 Task: Create in the project AgileRealm in Backlog an issue 'Integrate a new voice recognition feature into an existing mobile application to enhance user interaction and hands-free operation', assign it to team member softage.4@softage.net and change the status to IN PROGRESS. Create in the project AgileRealm in Backlog an issue 'Develop a new tool for automated testing of web application functional correctness and performance under stress conditions', assign it to team member softage.1@softage.net and change the status to IN PROGRESS
Action: Mouse moved to (202, 68)
Screenshot: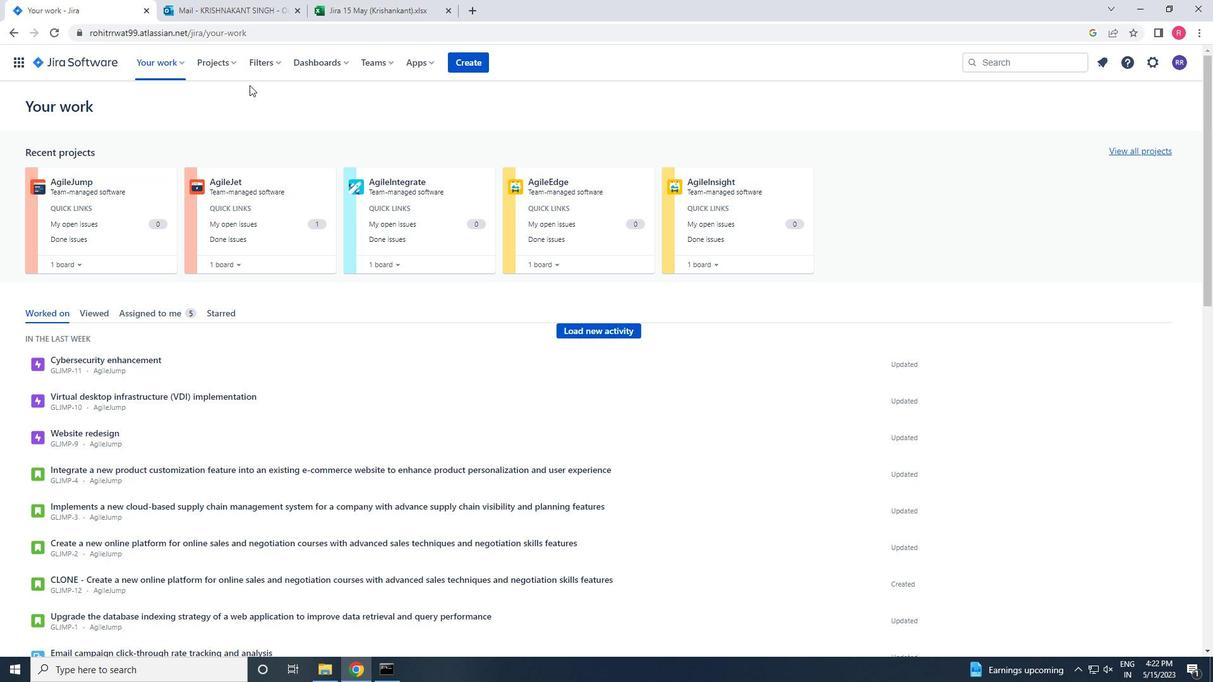 
Action: Mouse pressed left at (202, 68)
Screenshot: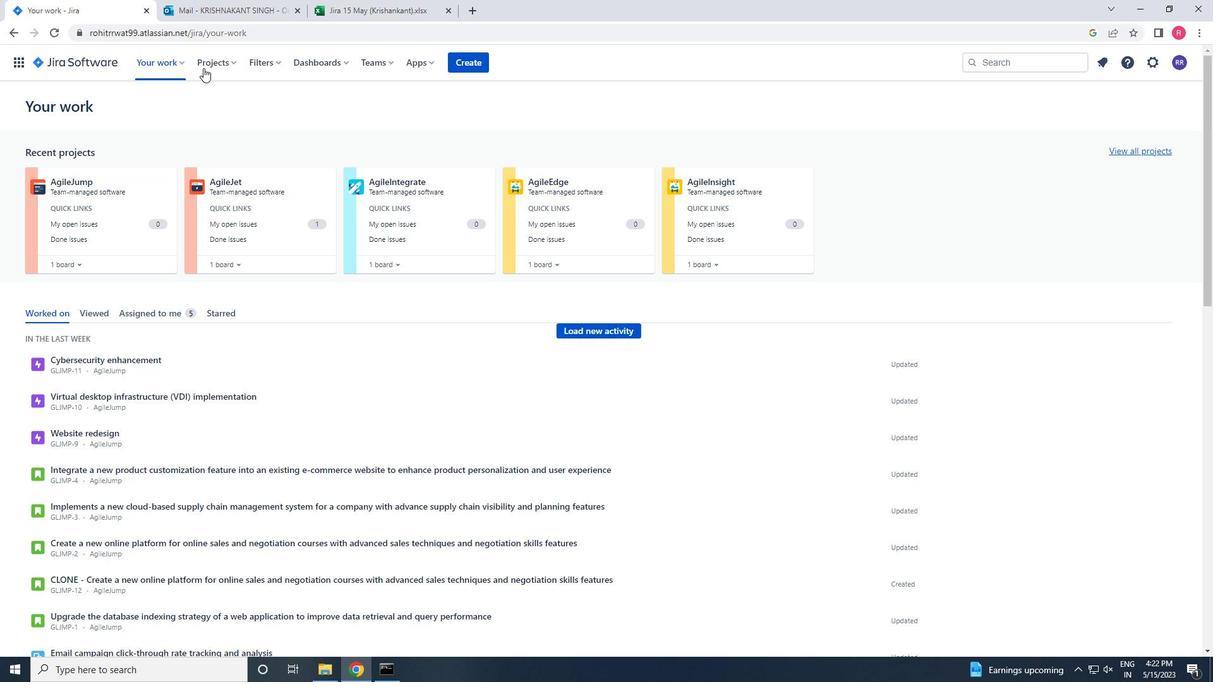 
Action: Mouse moved to (224, 127)
Screenshot: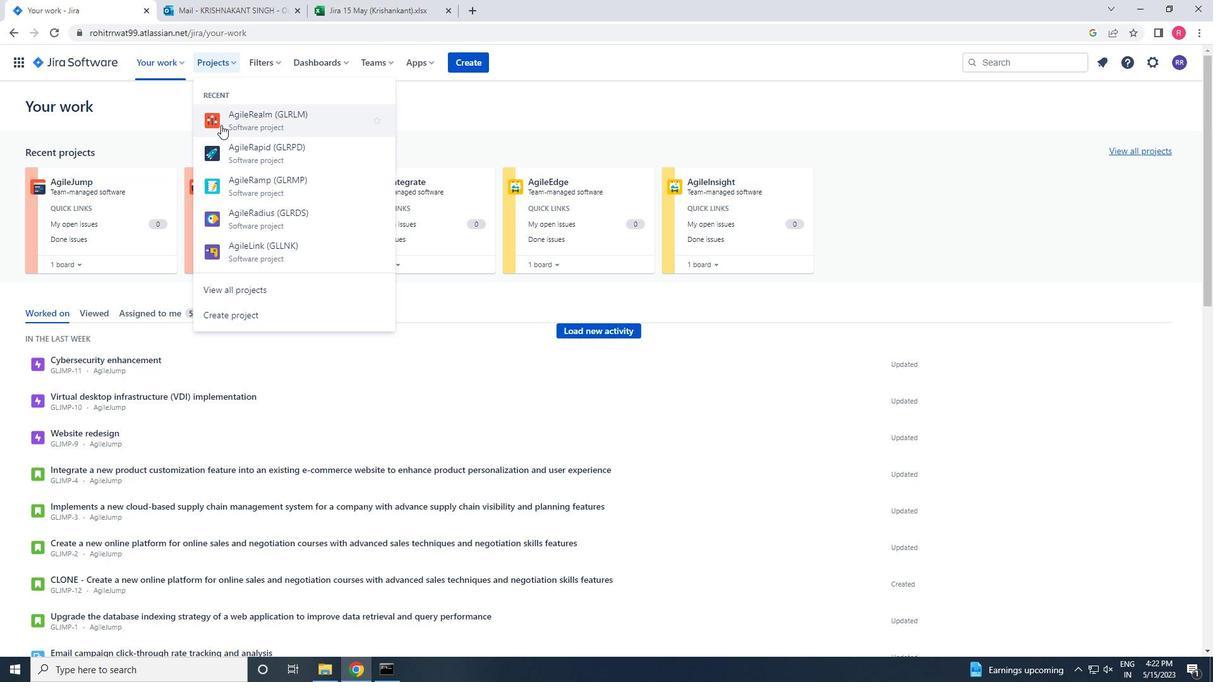 
Action: Mouse pressed left at (224, 127)
Screenshot: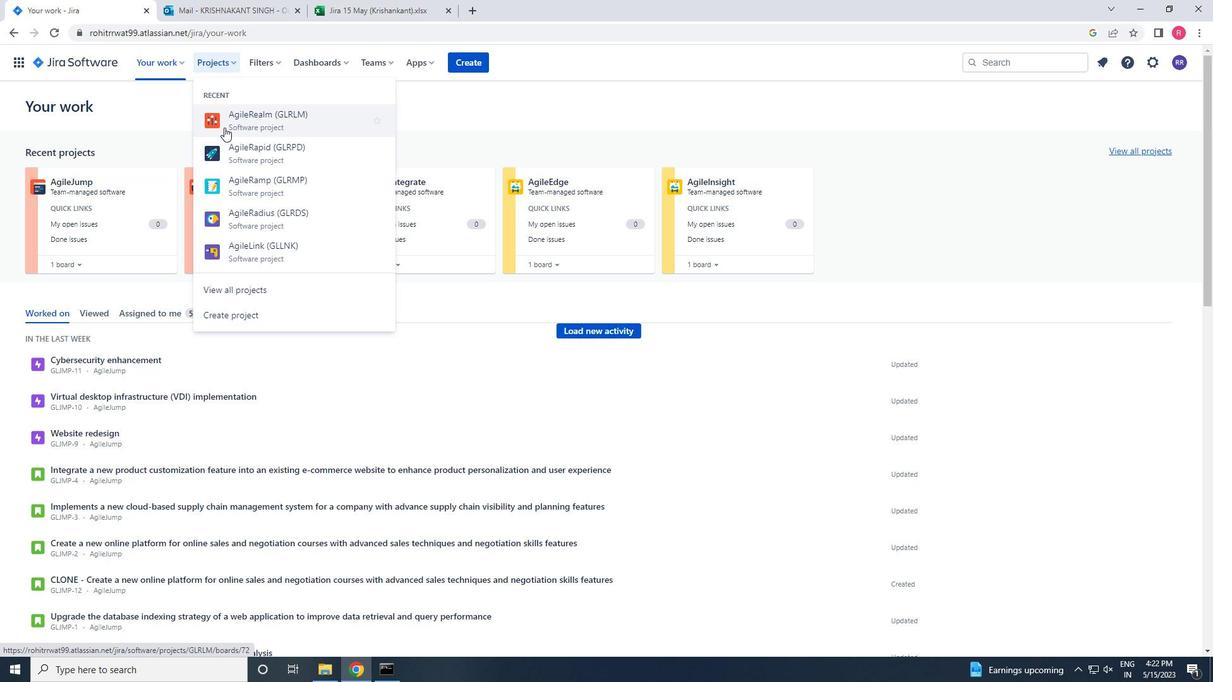 
Action: Mouse moved to (56, 187)
Screenshot: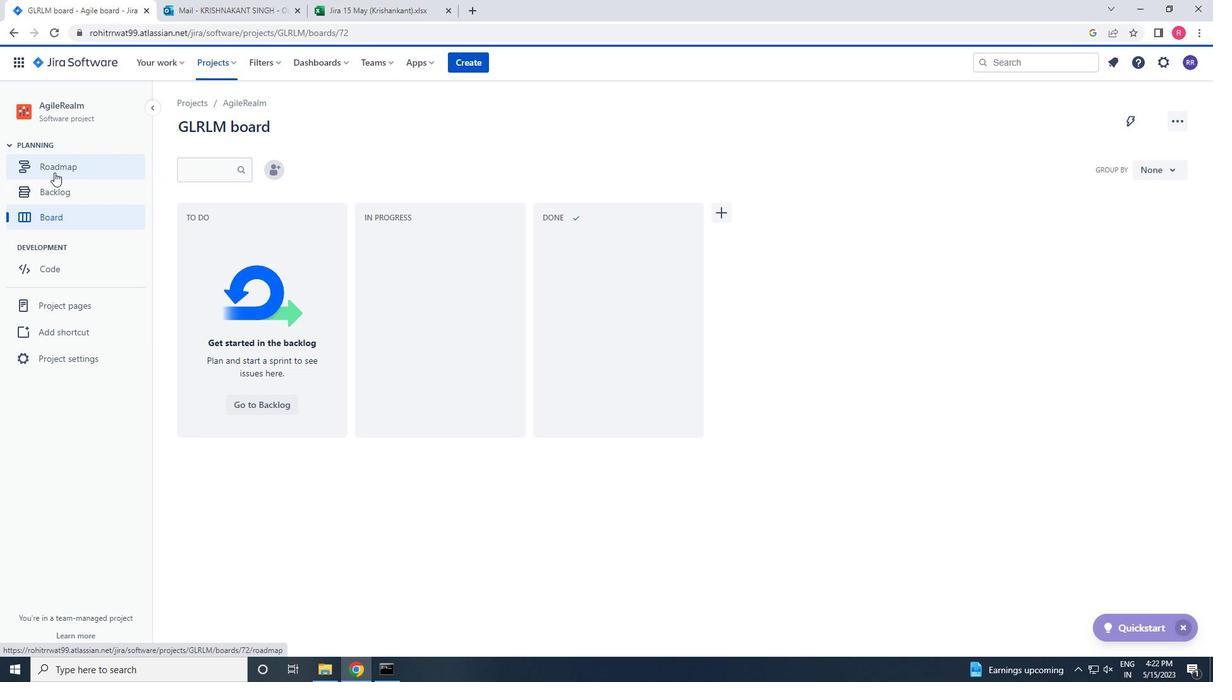 
Action: Mouse pressed left at (56, 187)
Screenshot: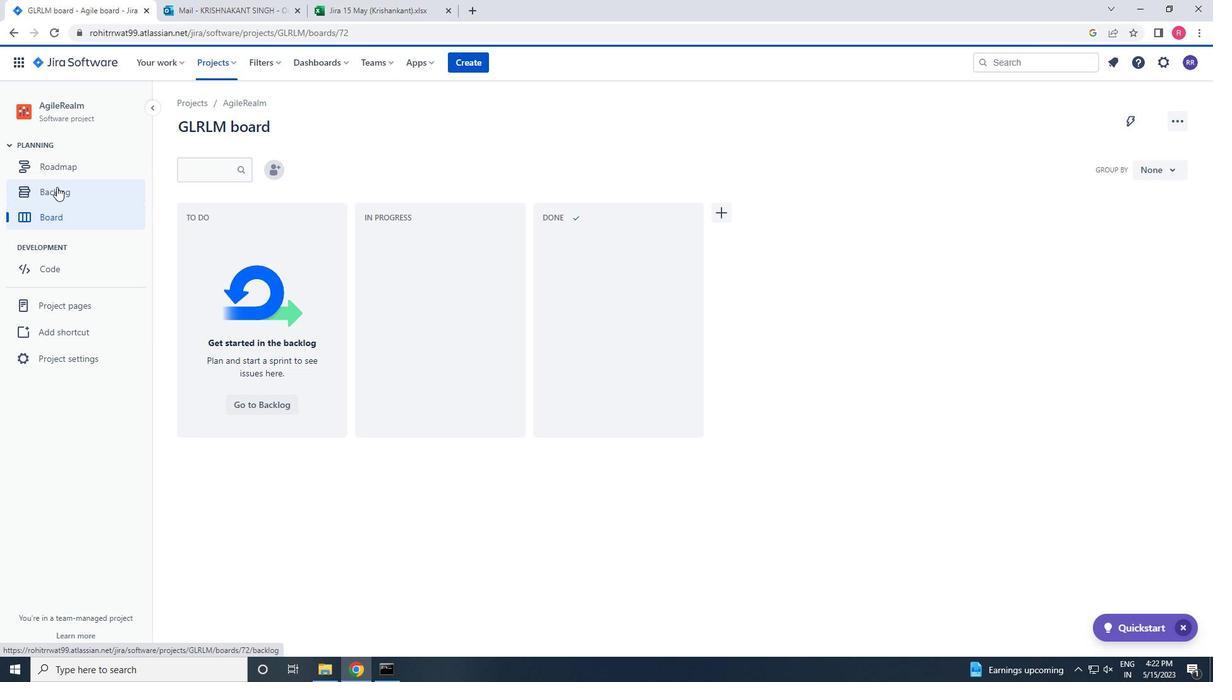
Action: Mouse moved to (419, 393)
Screenshot: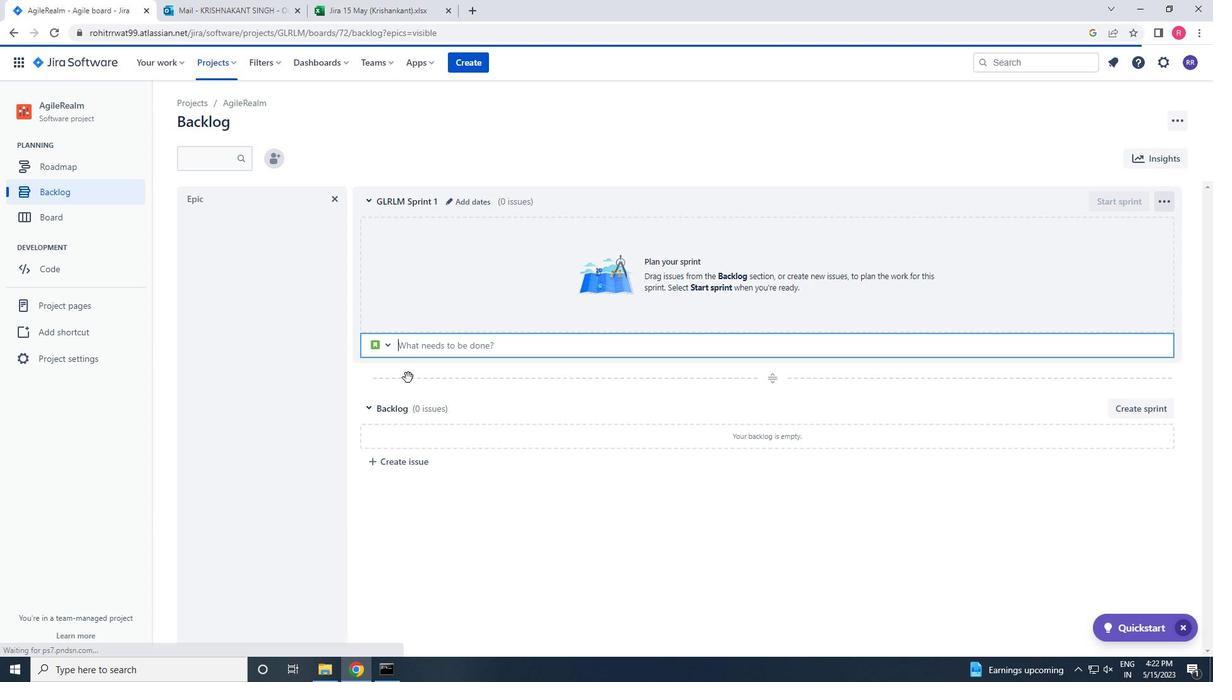 
Action: Mouse scrolled (419, 393) with delta (0, 0)
Screenshot: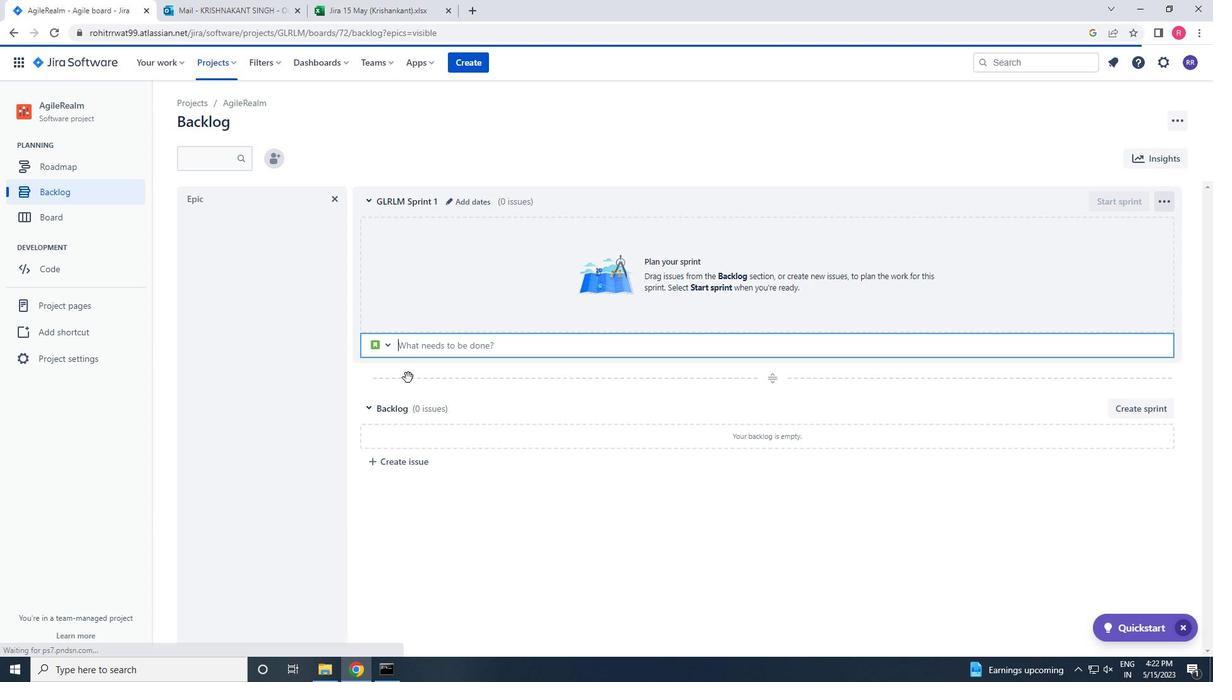 
Action: Mouse moved to (421, 397)
Screenshot: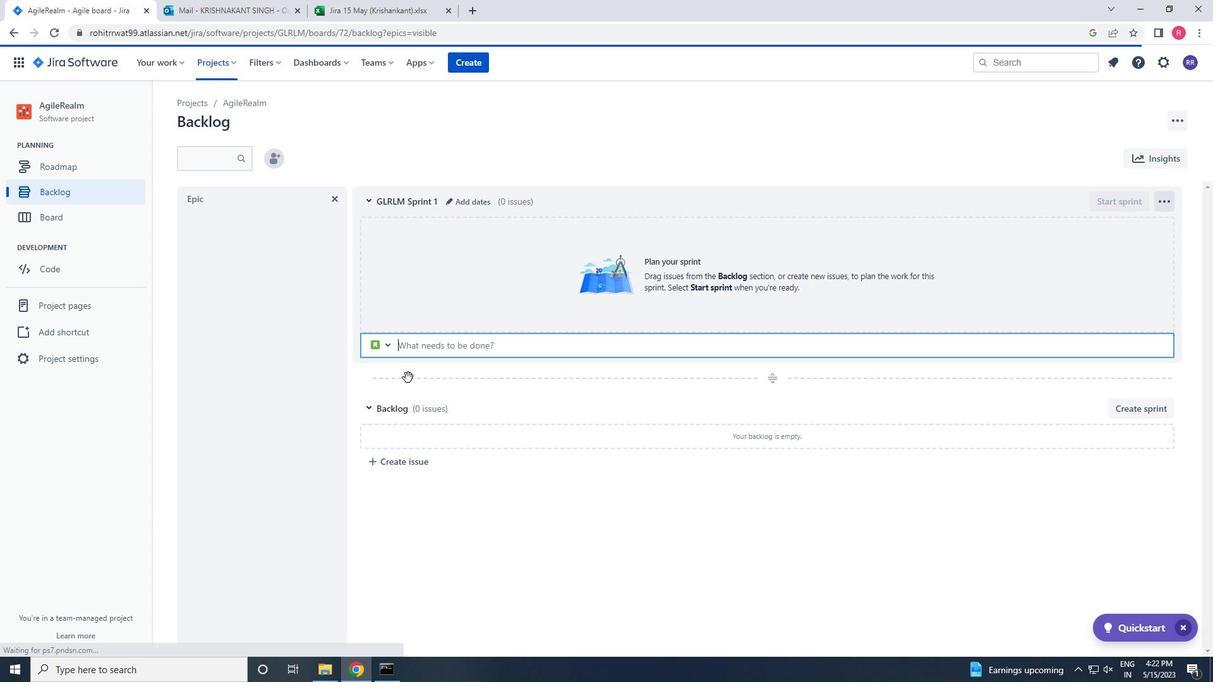 
Action: Mouse scrolled (421, 396) with delta (0, 0)
Screenshot: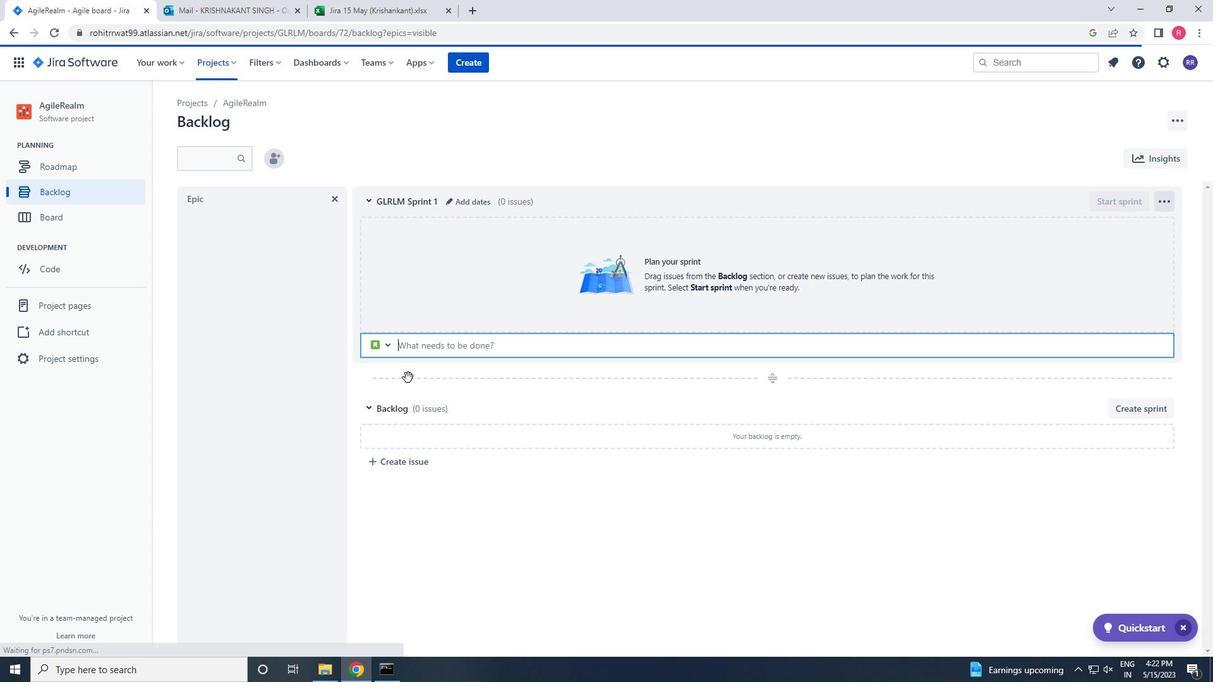 
Action: Mouse moved to (422, 398)
Screenshot: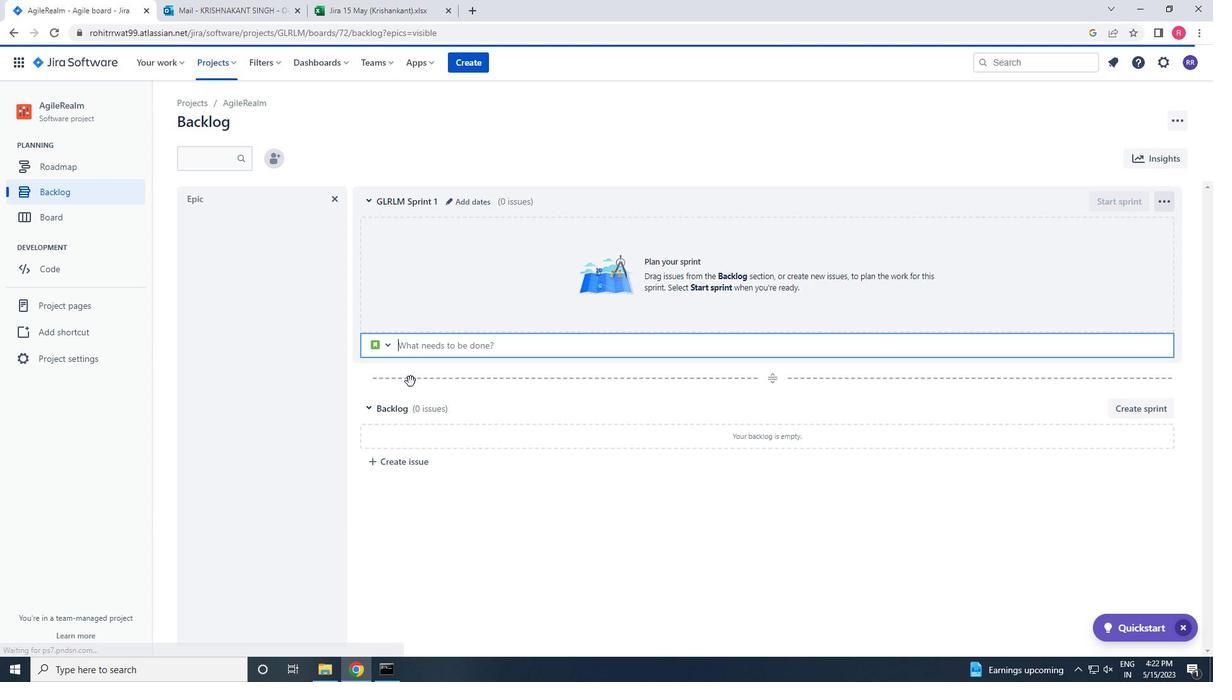 
Action: Mouse scrolled (422, 397) with delta (0, 0)
Screenshot: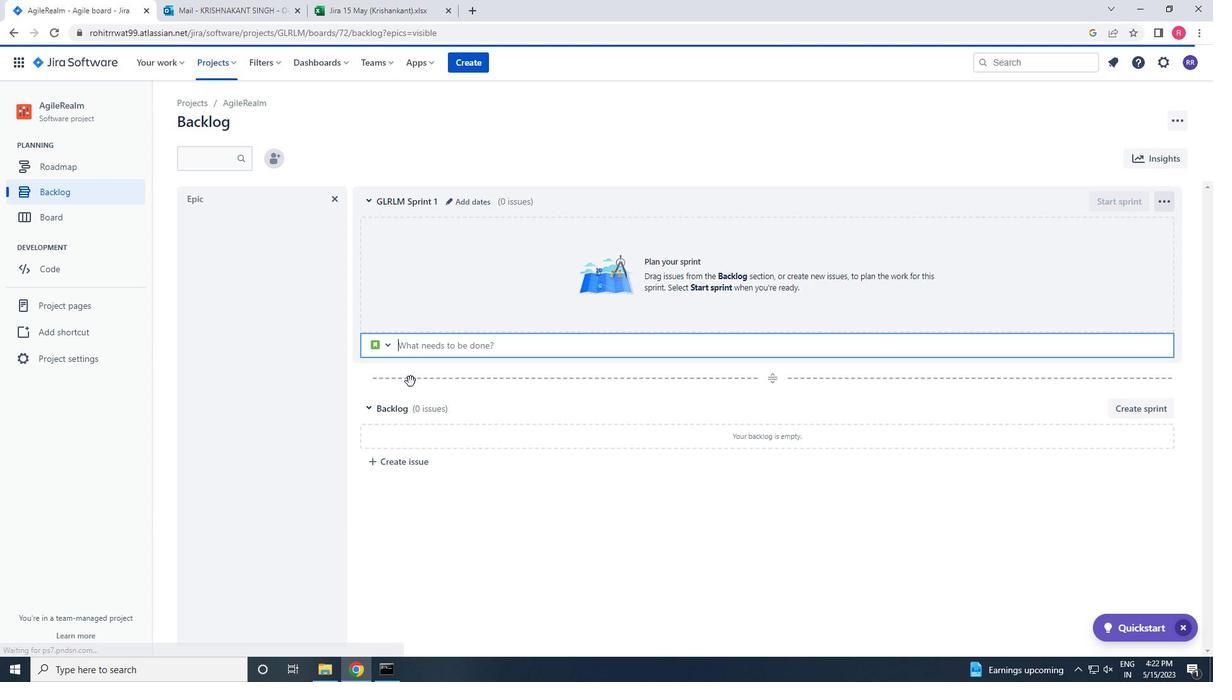 
Action: Mouse moved to (422, 399)
Screenshot: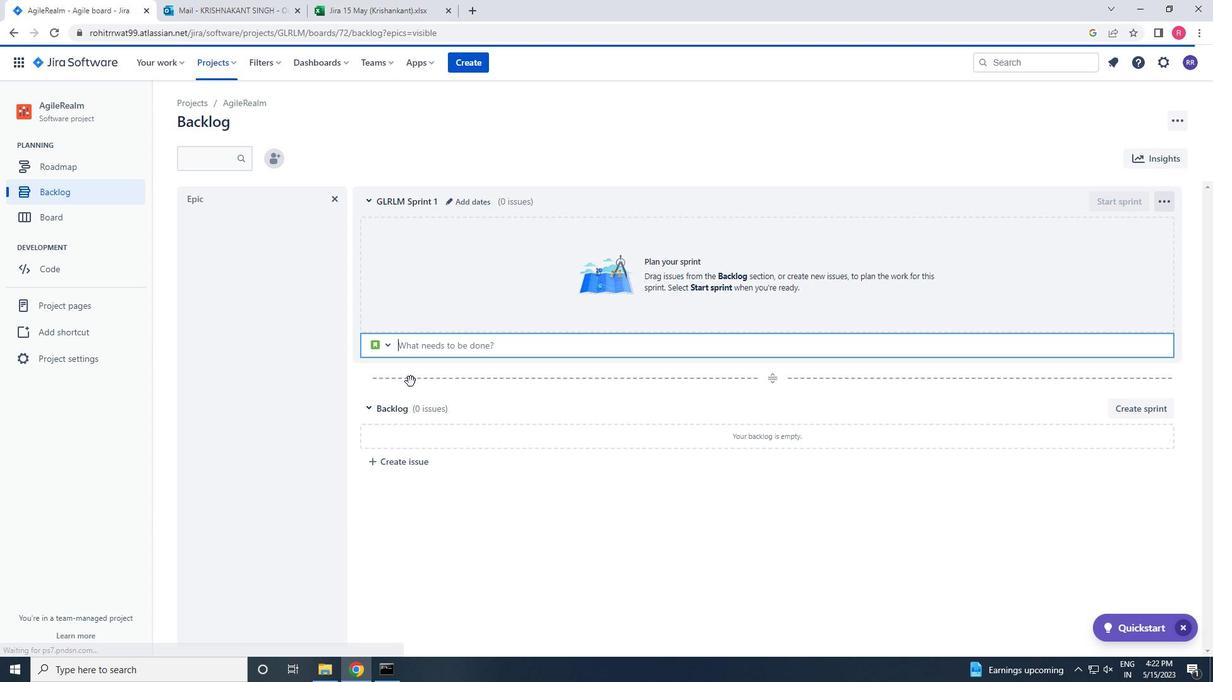 
Action: Mouse scrolled (422, 398) with delta (0, 0)
Screenshot: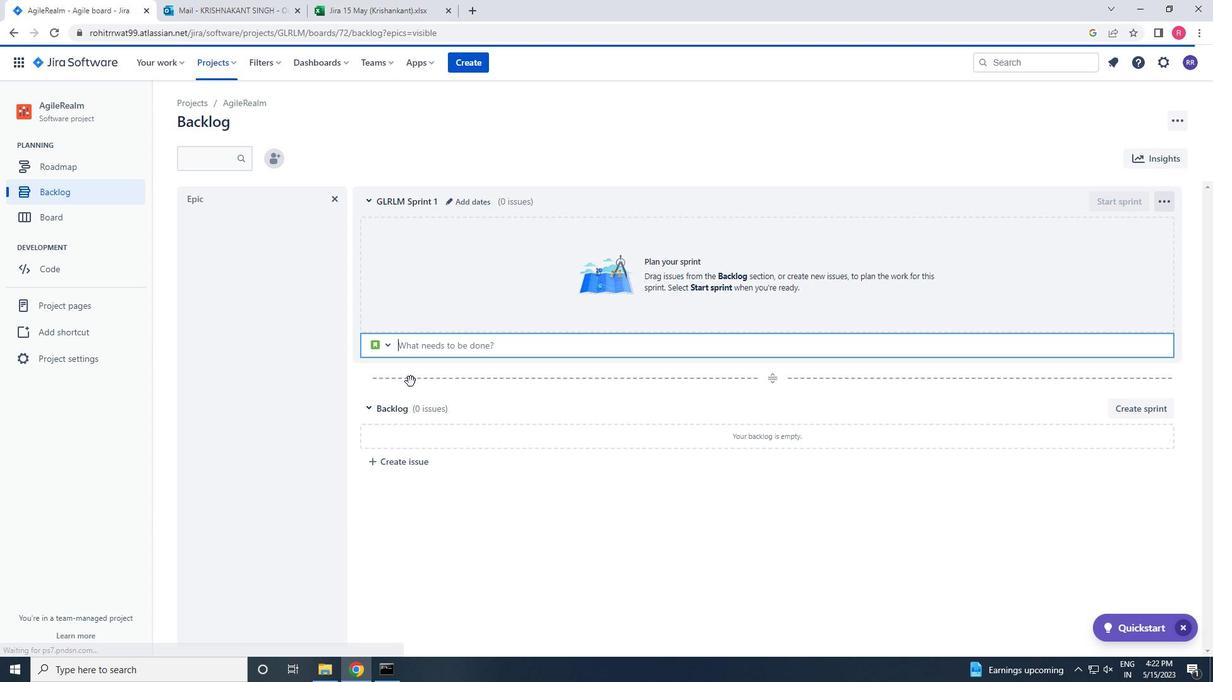 
Action: Mouse moved to (423, 400)
Screenshot: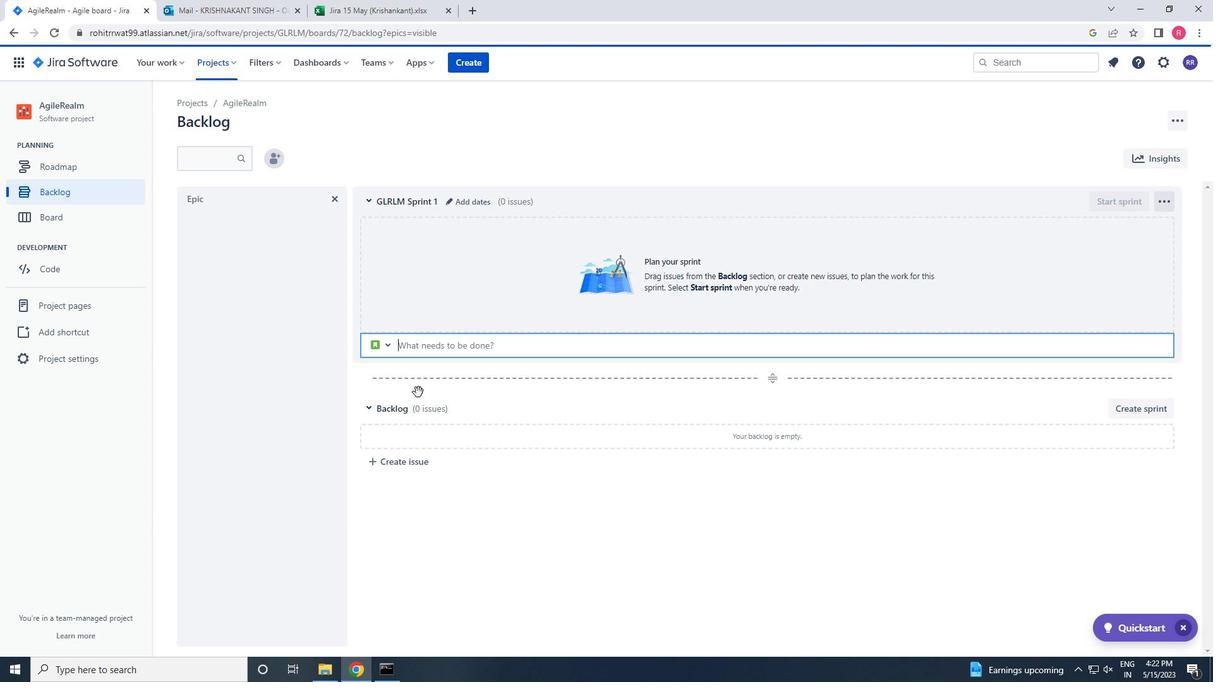 
Action: Mouse scrolled (423, 399) with delta (0, 0)
Screenshot: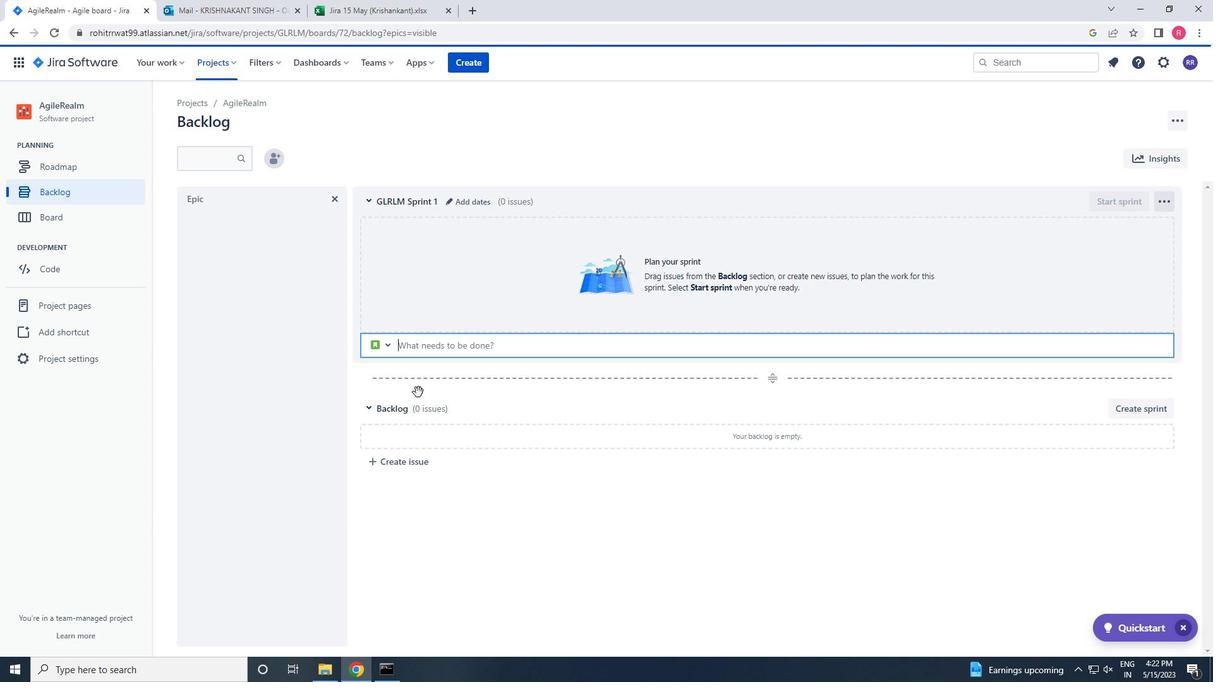 
Action: Mouse moved to (410, 462)
Screenshot: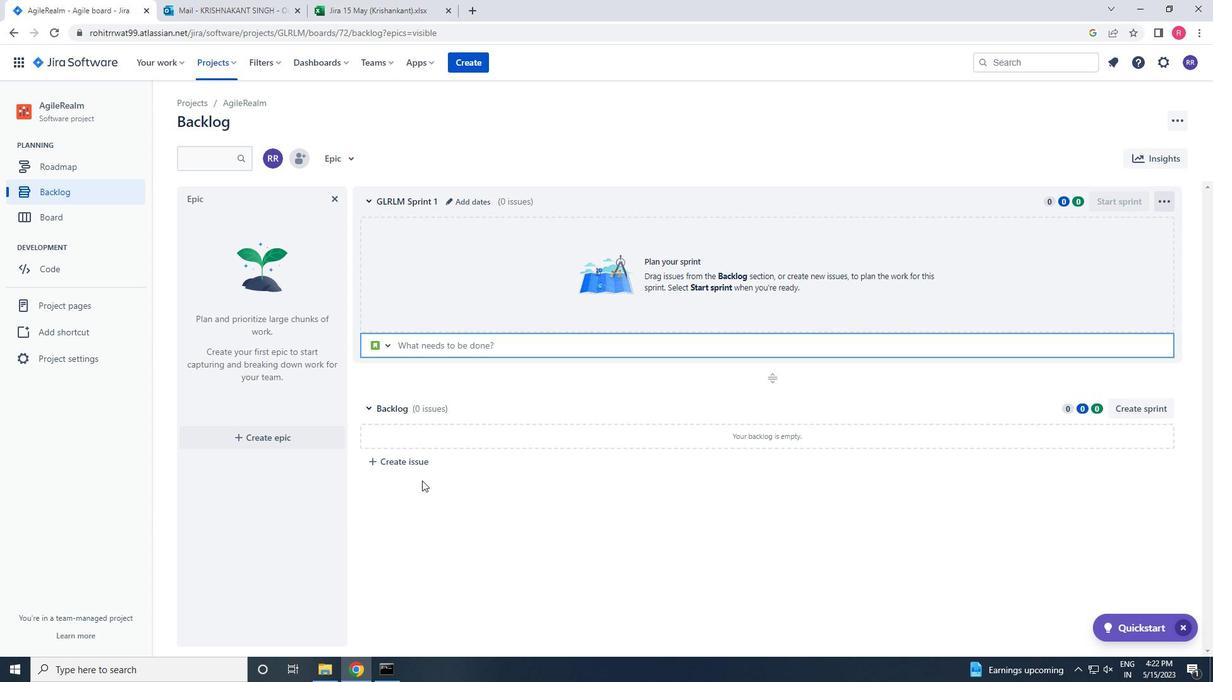 
Action: Mouse pressed left at (410, 462)
Screenshot: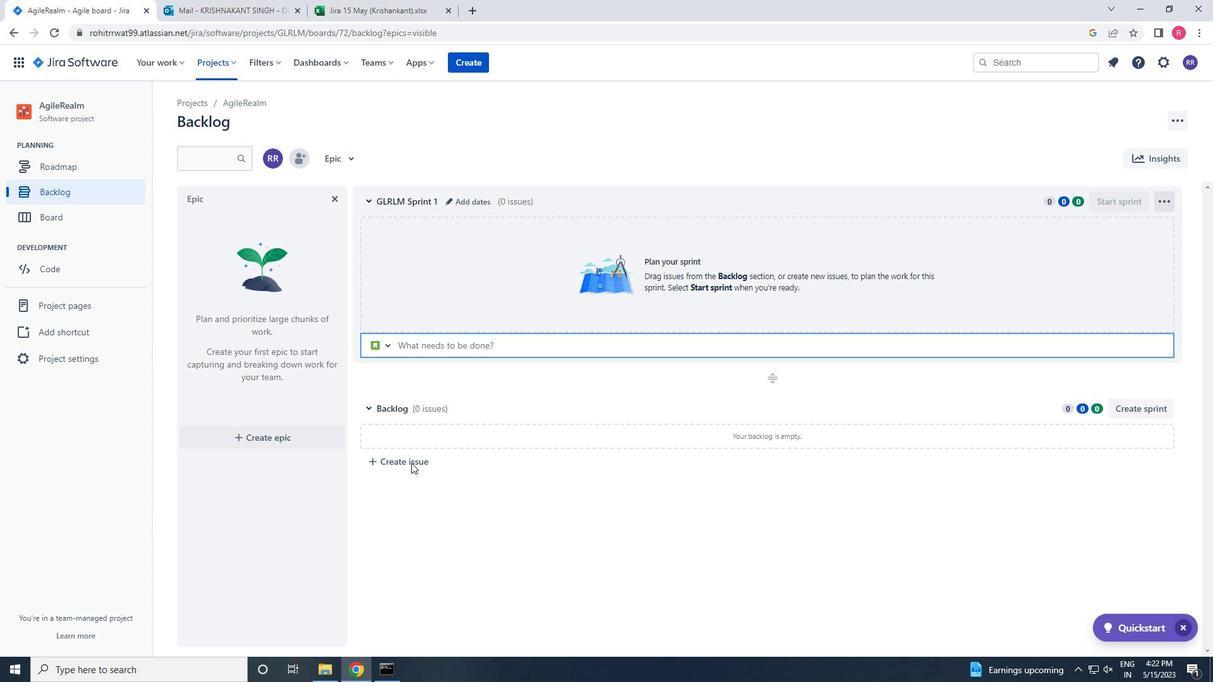 
Action: Key pressed <Key.shift_r>Integrate<Key.space>a<Key.space>e<Key.backspace>new<Key.space>voice<Key.space>recognition<Key.space>feature<Key.space><Key.space>into<Key.space>an<Key.space>existing<Key.space>mobile<Key.space>application<Key.space>to<Key.space>ehnace<Key.space><Key.backspace><Key.backspace><Key.backspace><Key.backspace><Key.backspace><Key.backspace>nhance<Key.space>user<Key.space>interaction<Key.space>and<Key.space>hands-free<Key.space>operation<Key.enter>
Screenshot: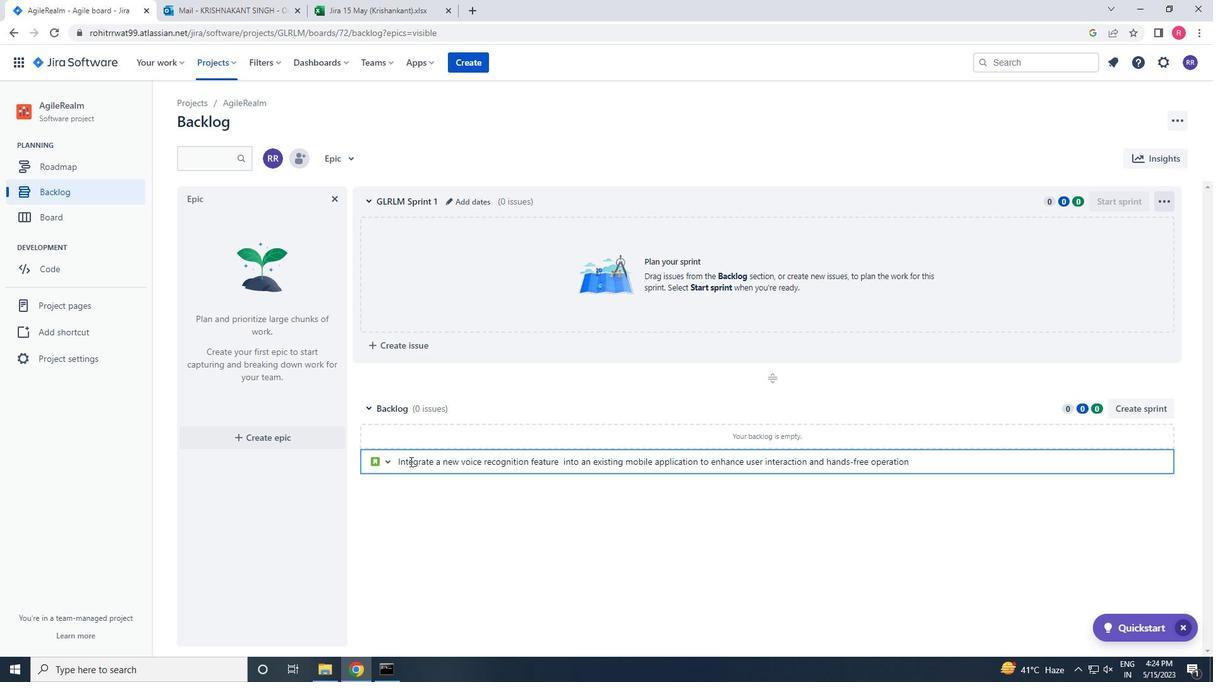 
Action: Mouse moved to (1129, 438)
Screenshot: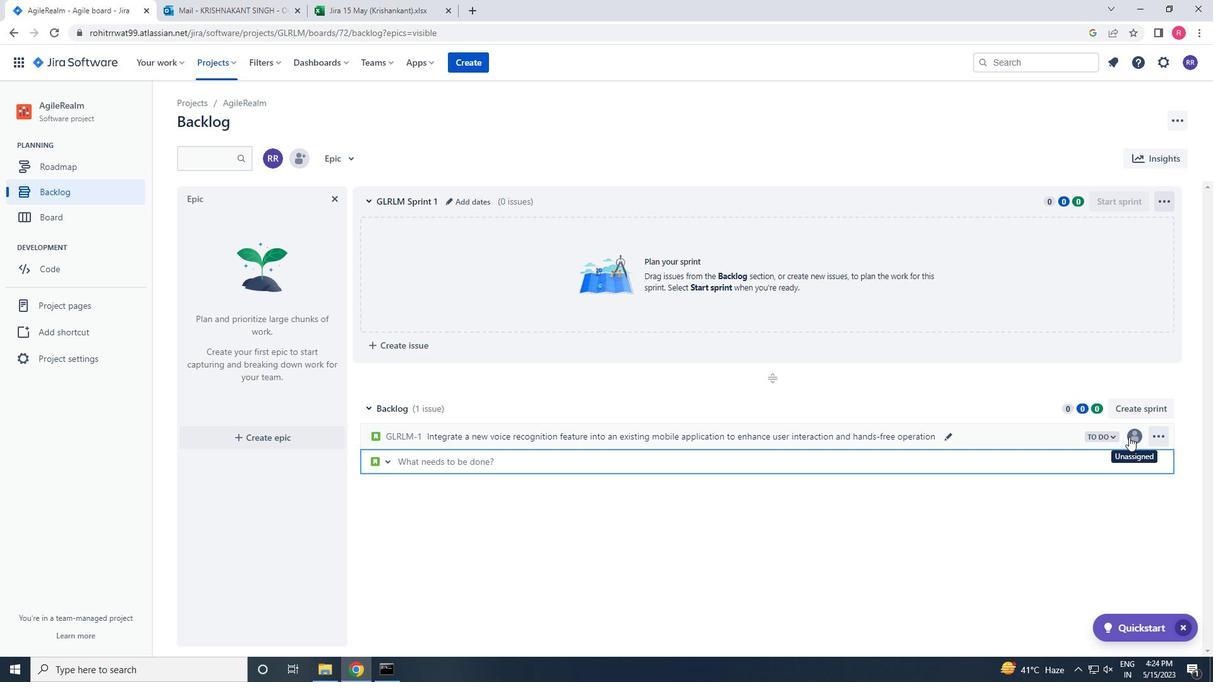 
Action: Mouse pressed left at (1129, 438)
Screenshot: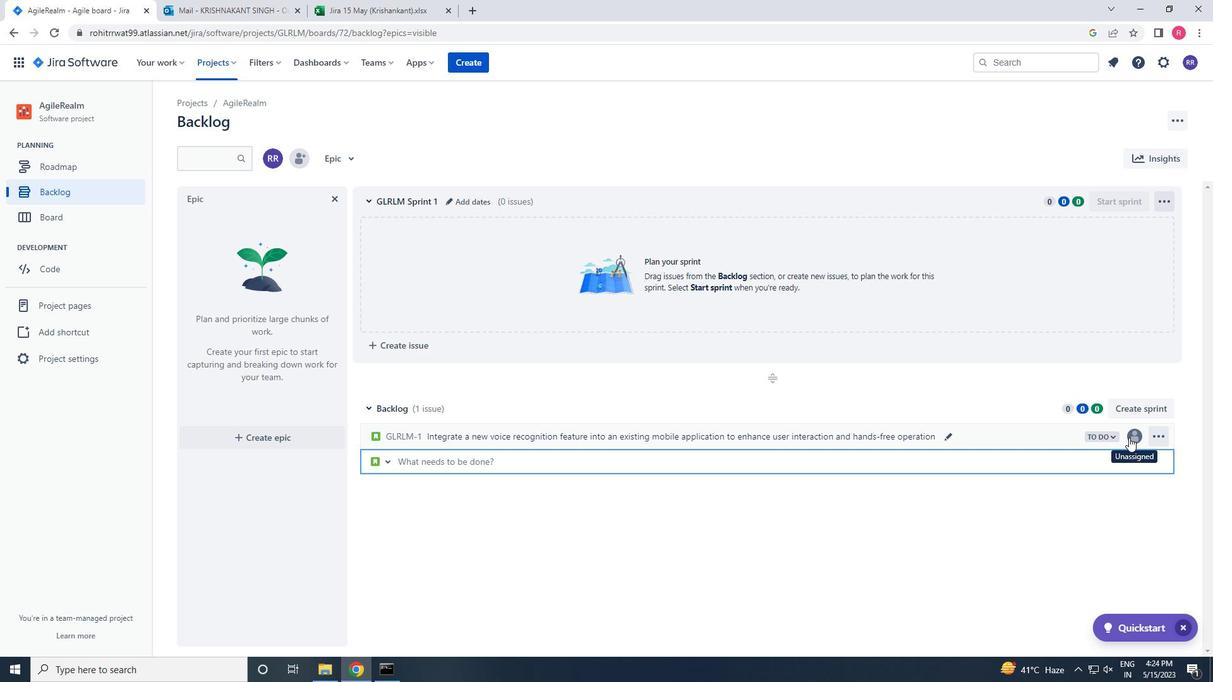 
Action: Mouse moved to (1104, 422)
Screenshot: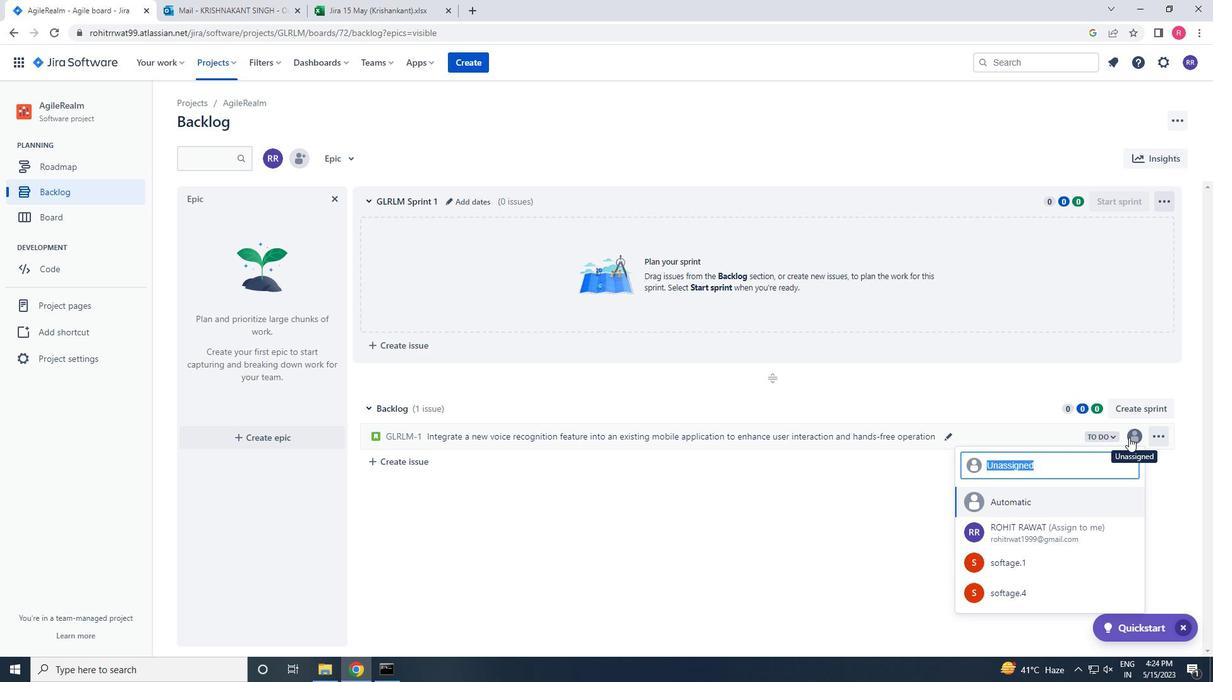 
Action: Key pressed softage.4<Key.shift>@SOFTAGE.NET
Screenshot: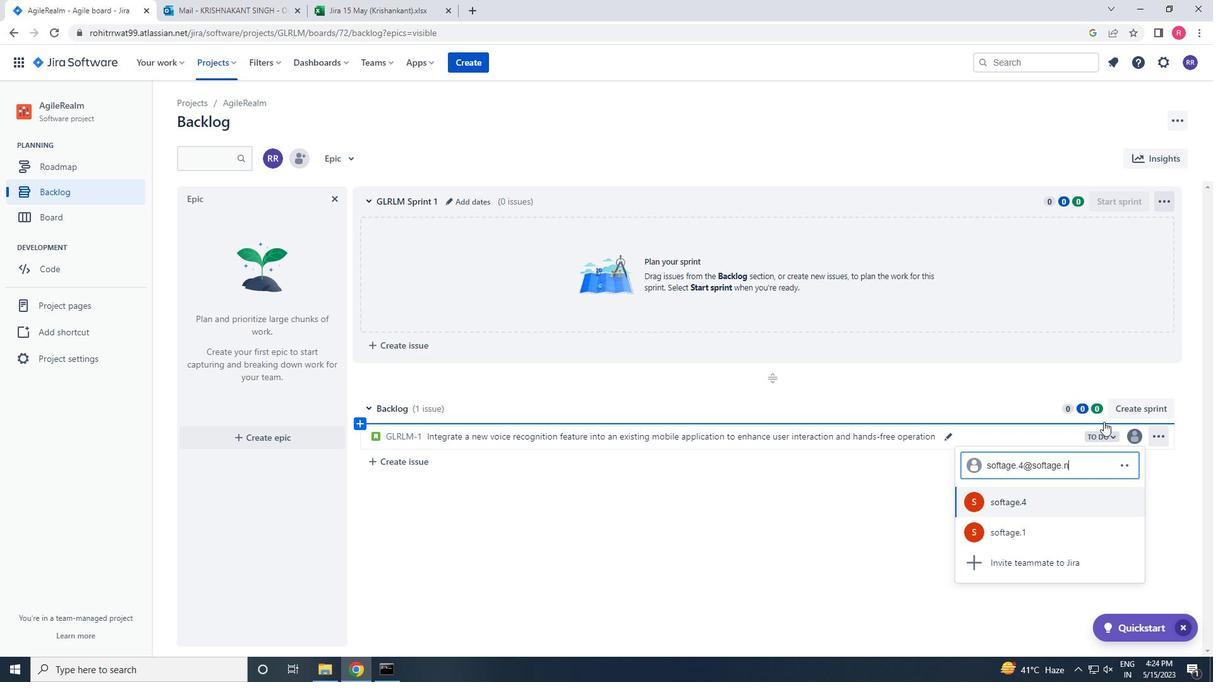 
Action: Mouse moved to (1056, 505)
Screenshot: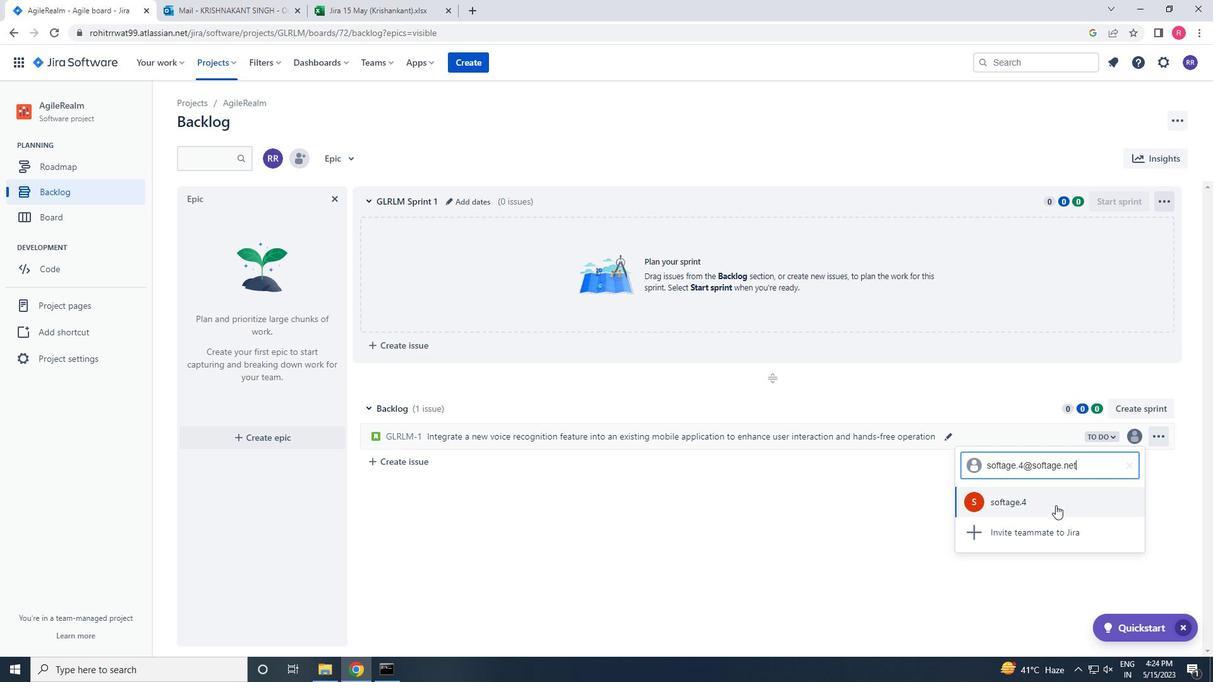 
Action: Mouse pressed left at (1056, 505)
Screenshot: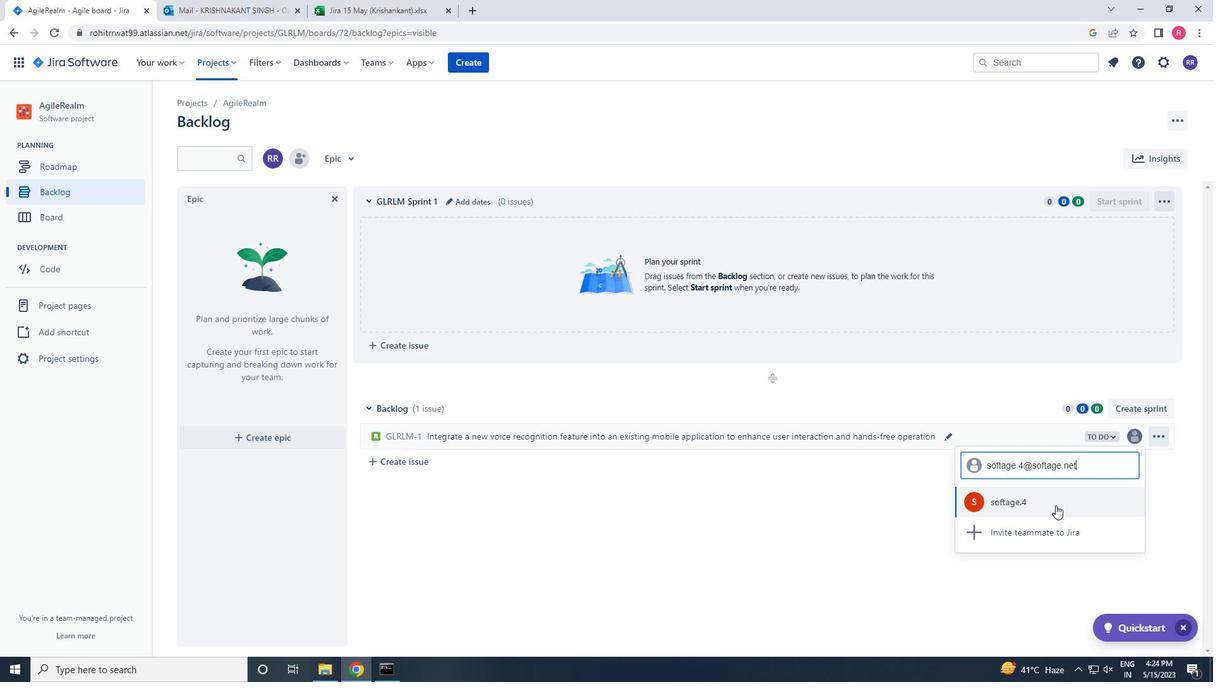 
Action: Mouse moved to (1109, 438)
Screenshot: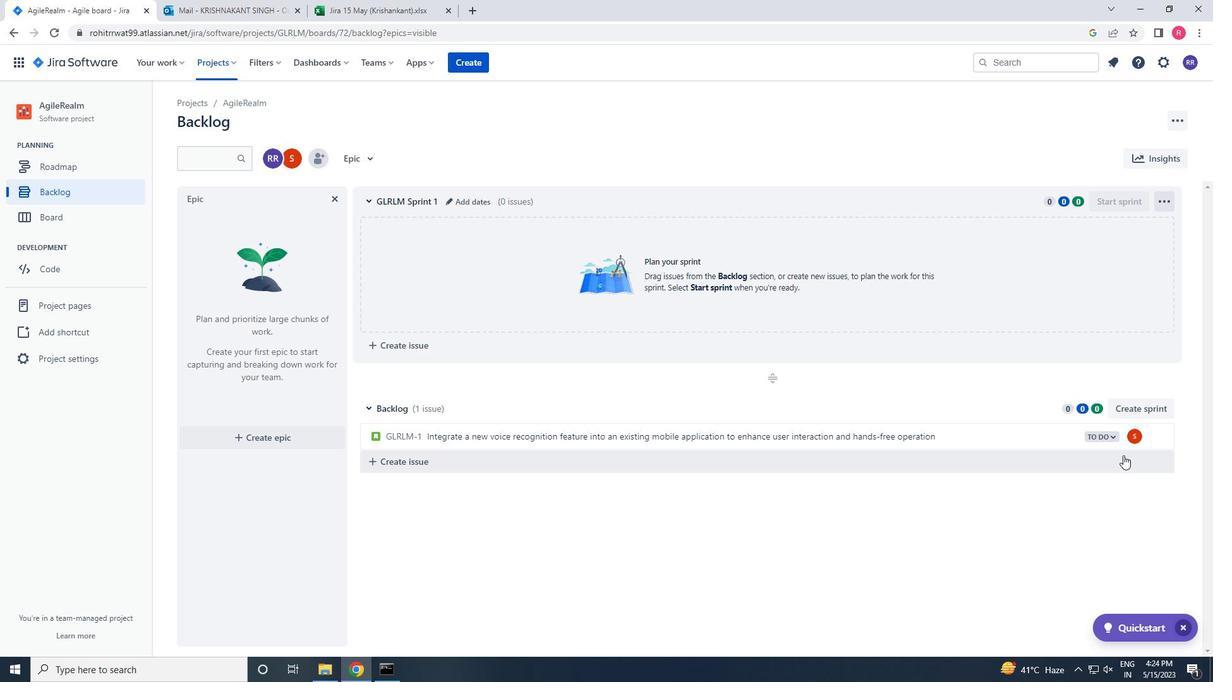 
Action: Mouse pressed left at (1109, 438)
Screenshot: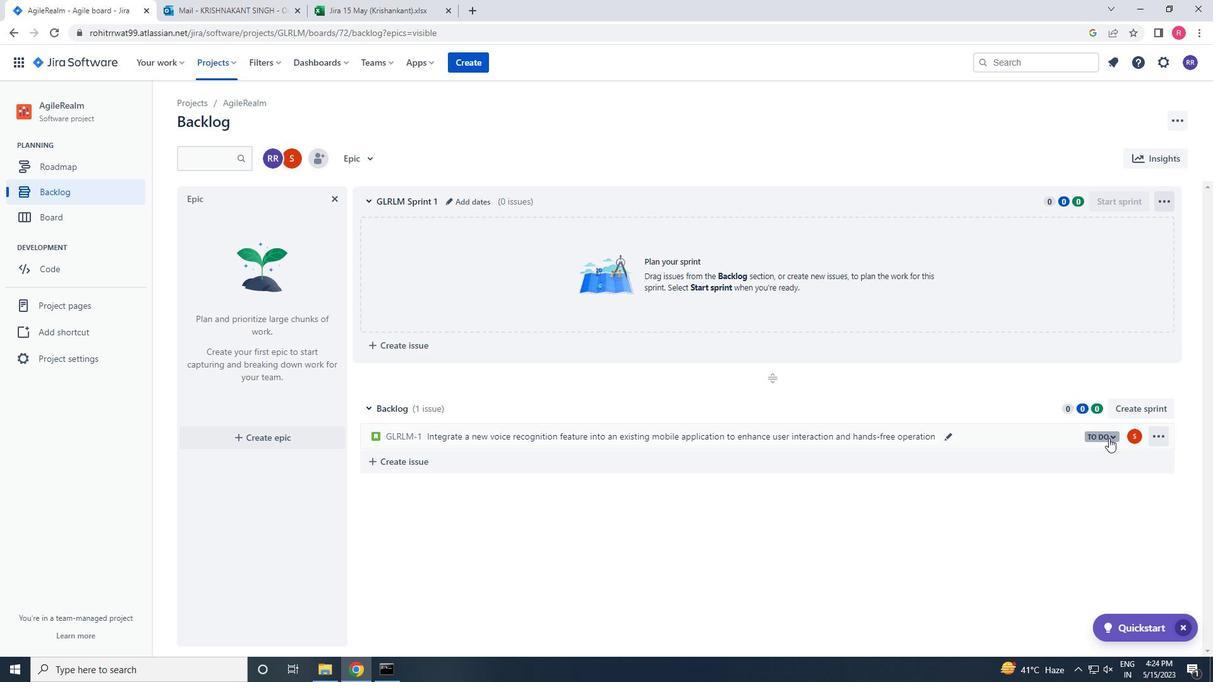 
Action: Mouse moved to (1034, 463)
Screenshot: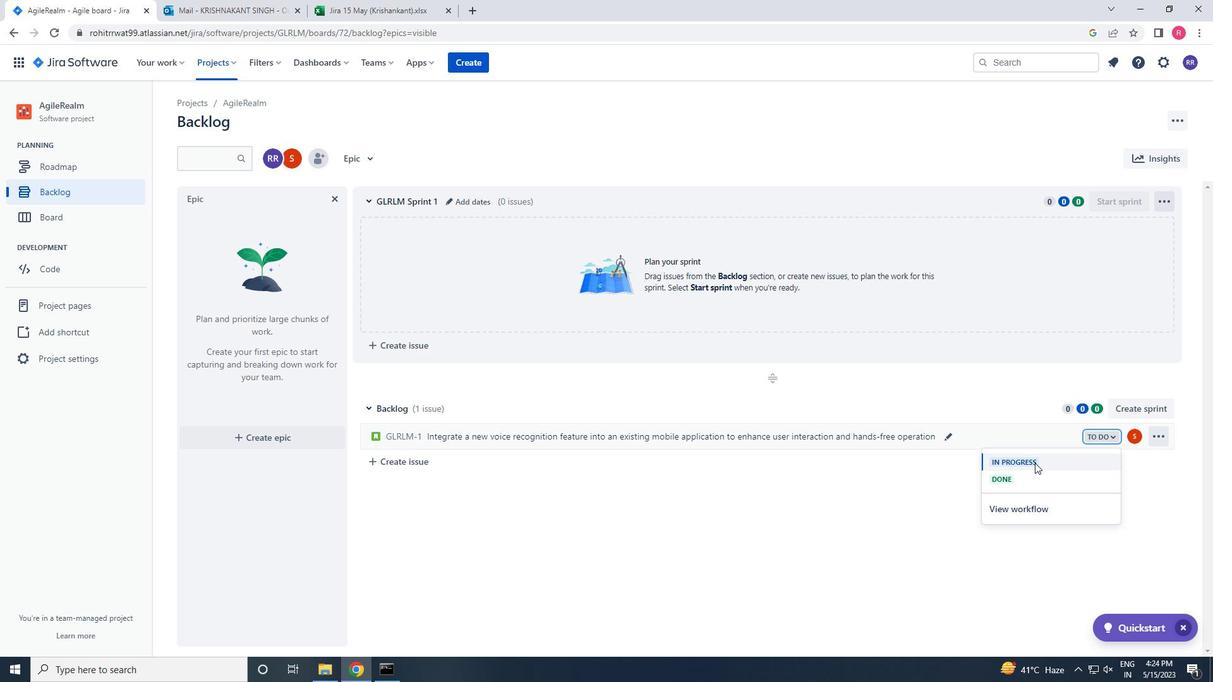 
Action: Mouse pressed left at (1034, 463)
Screenshot: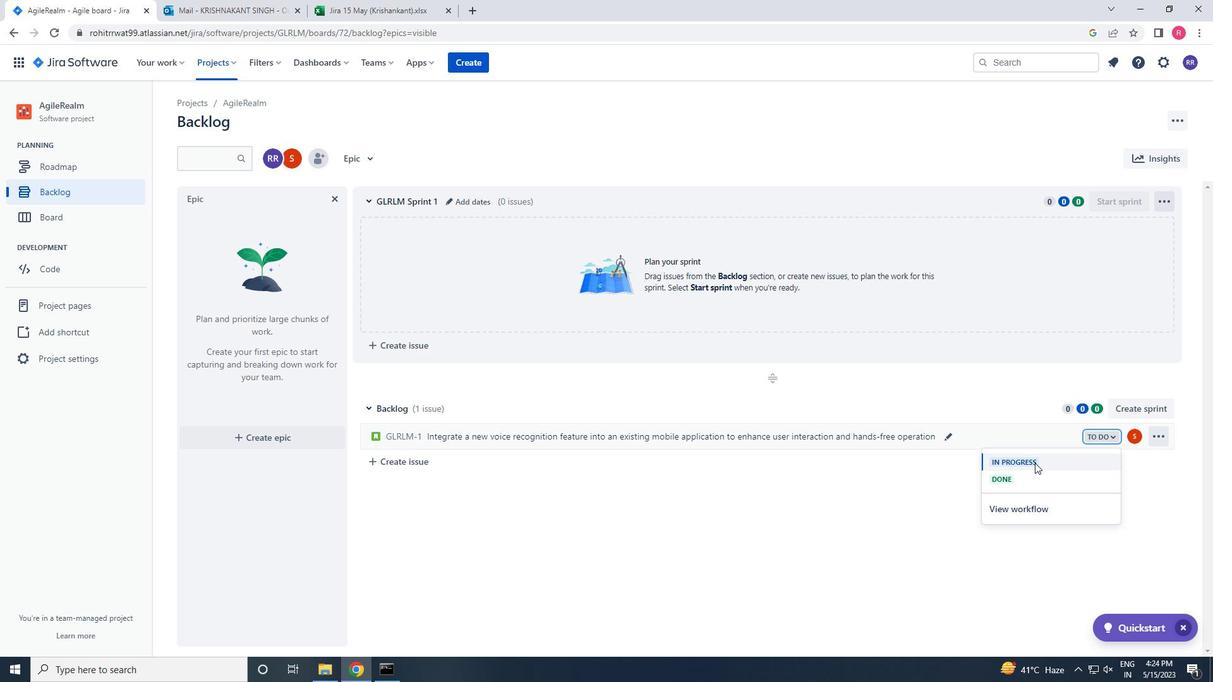 
Action: Mouse moved to (414, 458)
Screenshot: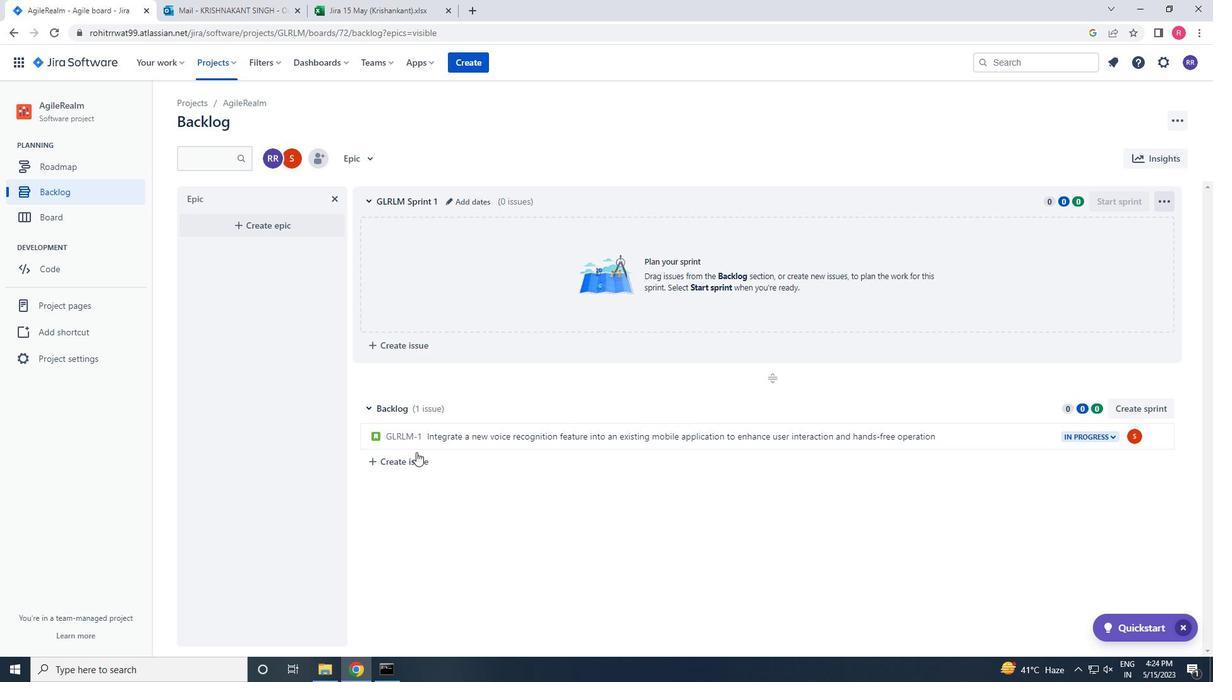 
Action: Mouse pressed left at (414, 458)
Screenshot: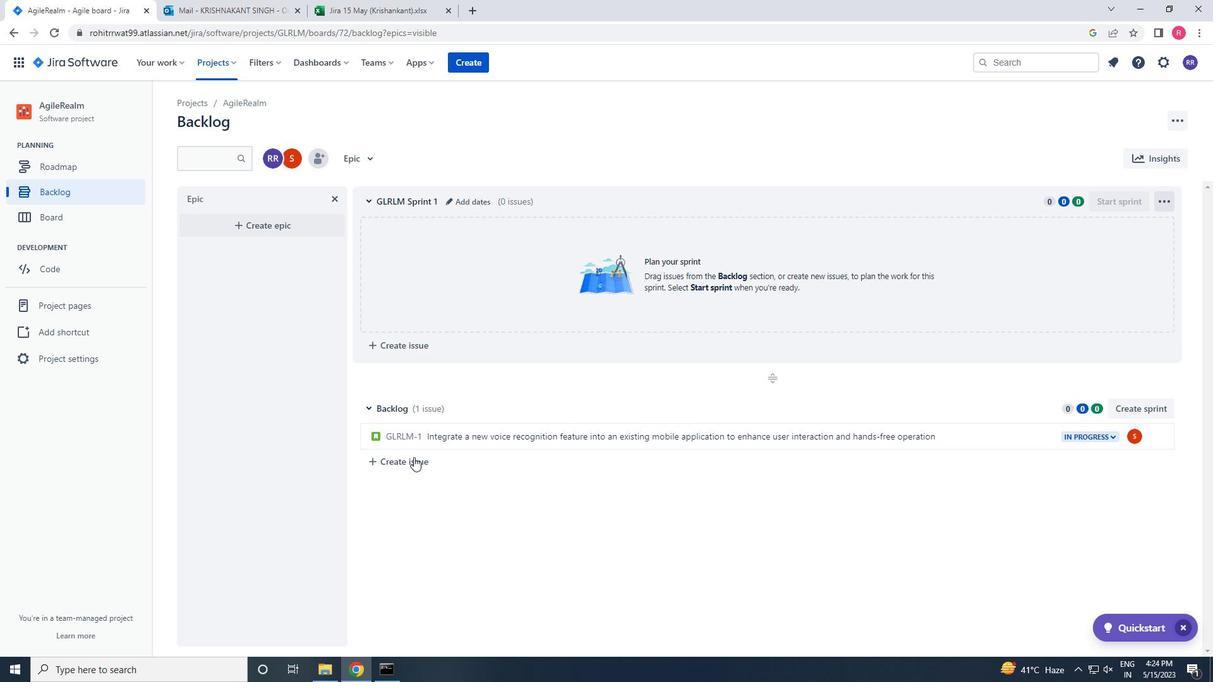 
Action: Key pressed <Key.shift>DEVELOP<Key.space>A<Key.space>NEW<Key.space>TOOL<Key.space>FOR<Key.space>AUTO,<Key.backspace>MATED<Key.space>TESTING<Key.space>OF<Key.space>WEB<Key.space>APPLICATION<Key.space>FUNCATIONAL<Key.space>CORRECTNESS<Key.space><Key.left><Key.left><Key.left><Key.left><Key.left><Key.left><Key.left><Key.left><Key.left><Key.left><Key.left><Key.left><Key.left><Key.left><Key.left><Key.left><Key.left><Key.left><Key.left><Key.left><Key.left><Key.right><Key.right><Key.backspace><Key.right><Key.right><Key.right><Key.right><Key.right><Key.right><Key.right><Key.right><Key.right><Key.right><Key.right><Key.right><Key.right><Key.right><Key.right><Key.right><Key.right><Key.right><Key.right><Key.right>AN<Key.space><Key.backspace>D<Key.space>PERFORMANCE<Key.space>UNDER<Key.space>STRESS<Key.space>CONDITIONS<Key.space><Key.enter>
Screenshot: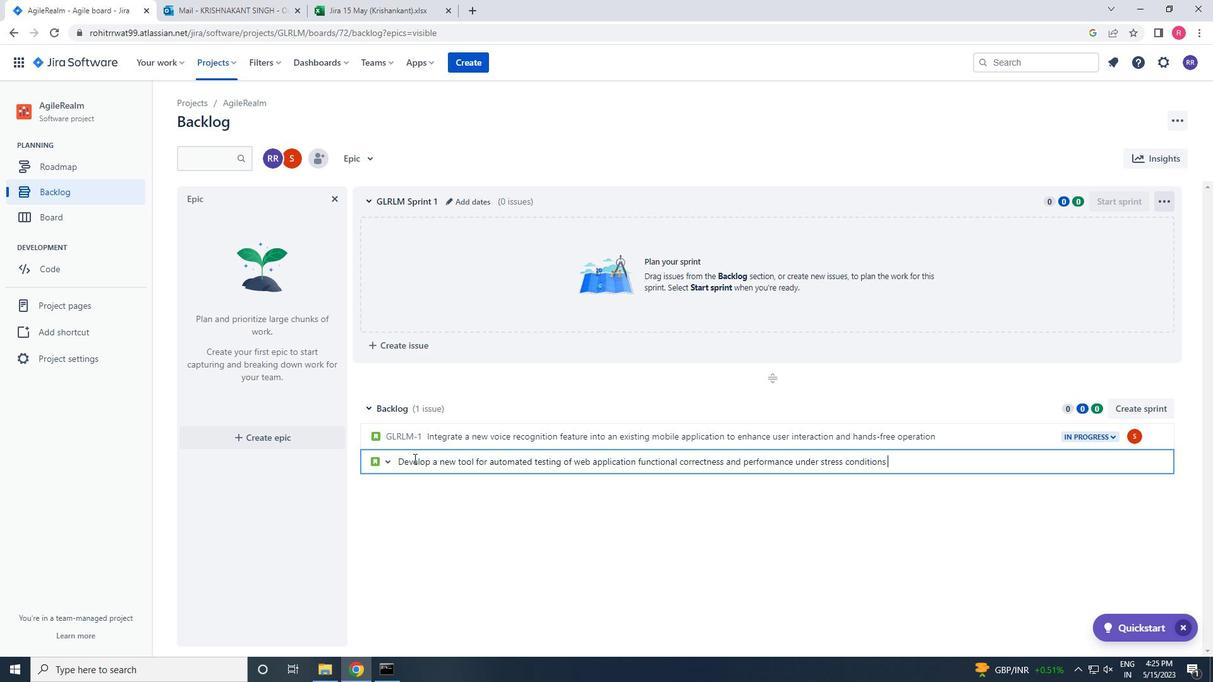 
Action: Mouse moved to (1134, 462)
Screenshot: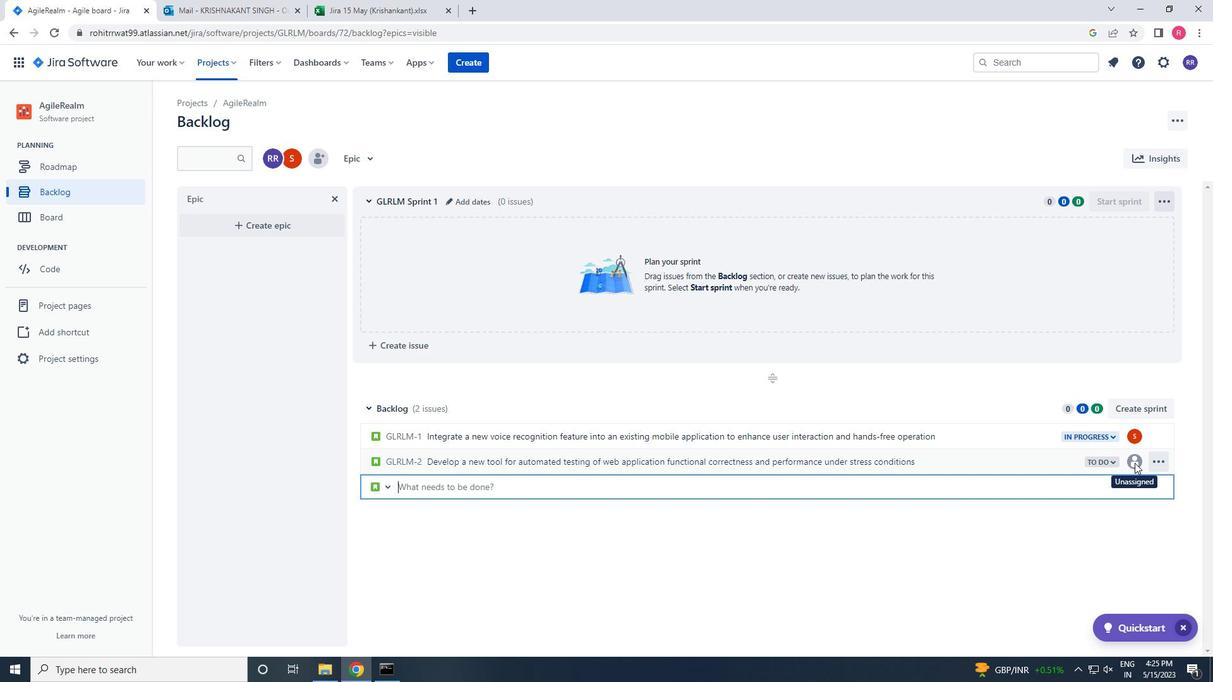 
Action: Mouse pressed left at (1134, 462)
Screenshot: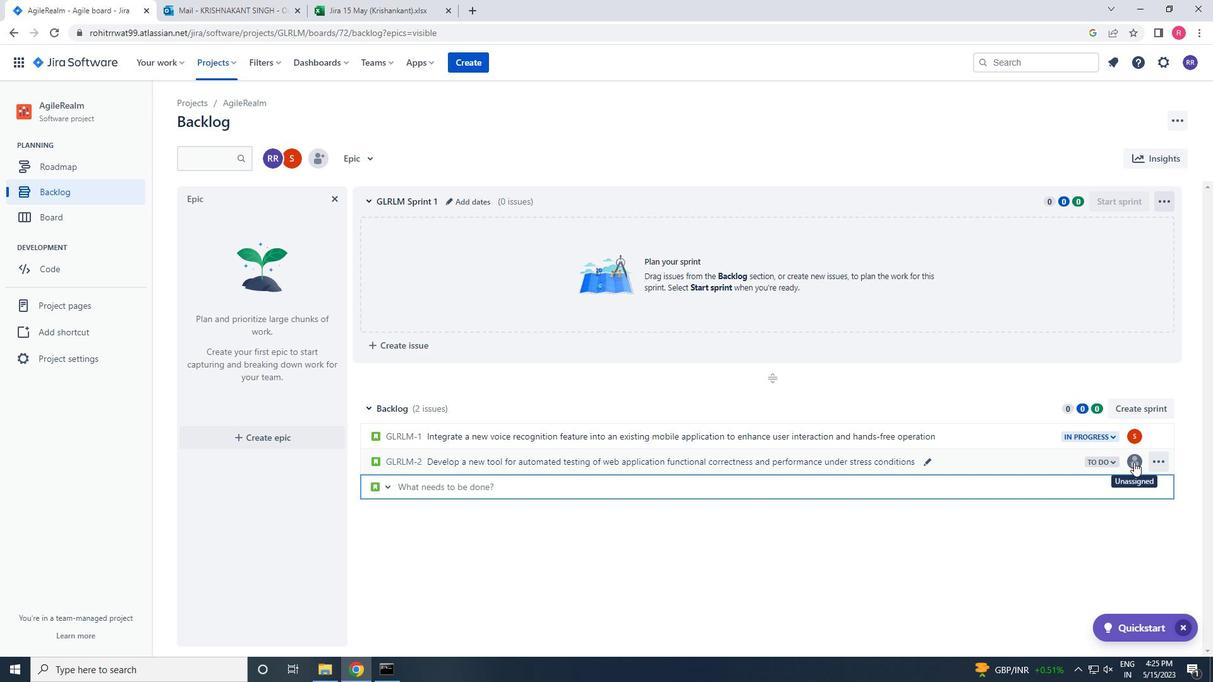 
Action: Key pressed S
Screenshot: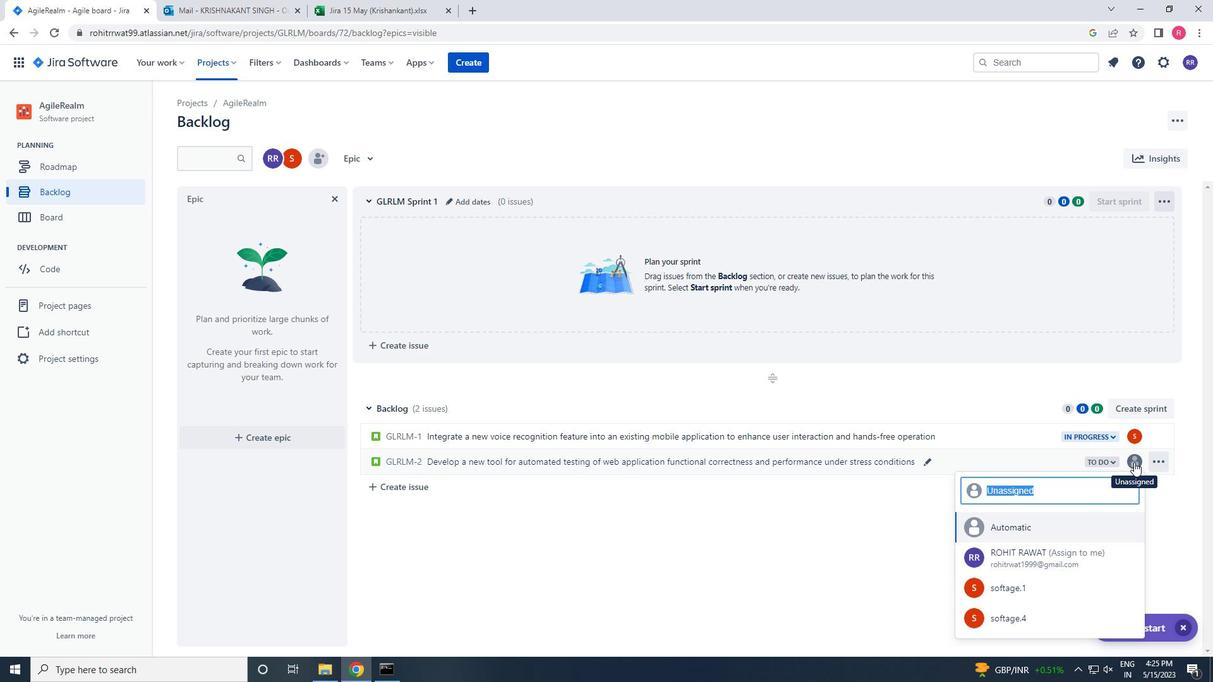 
Action: Mouse moved to (1130, 458)
Screenshot: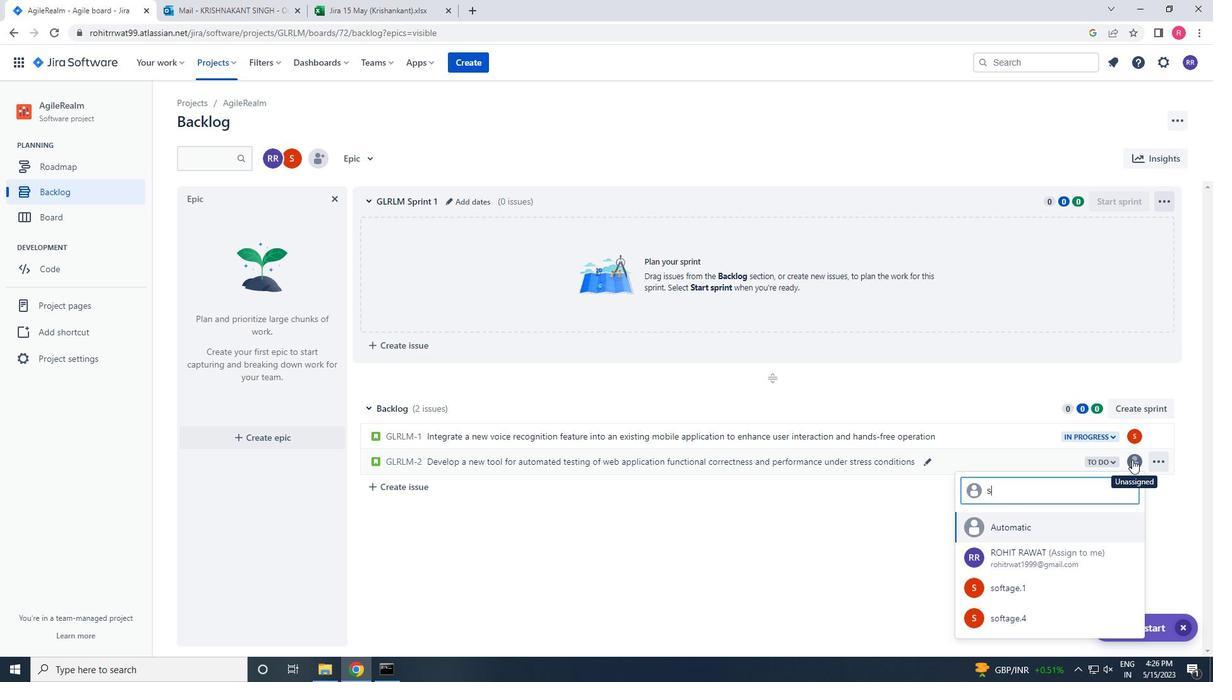 
Action: Key pressed F
Screenshot: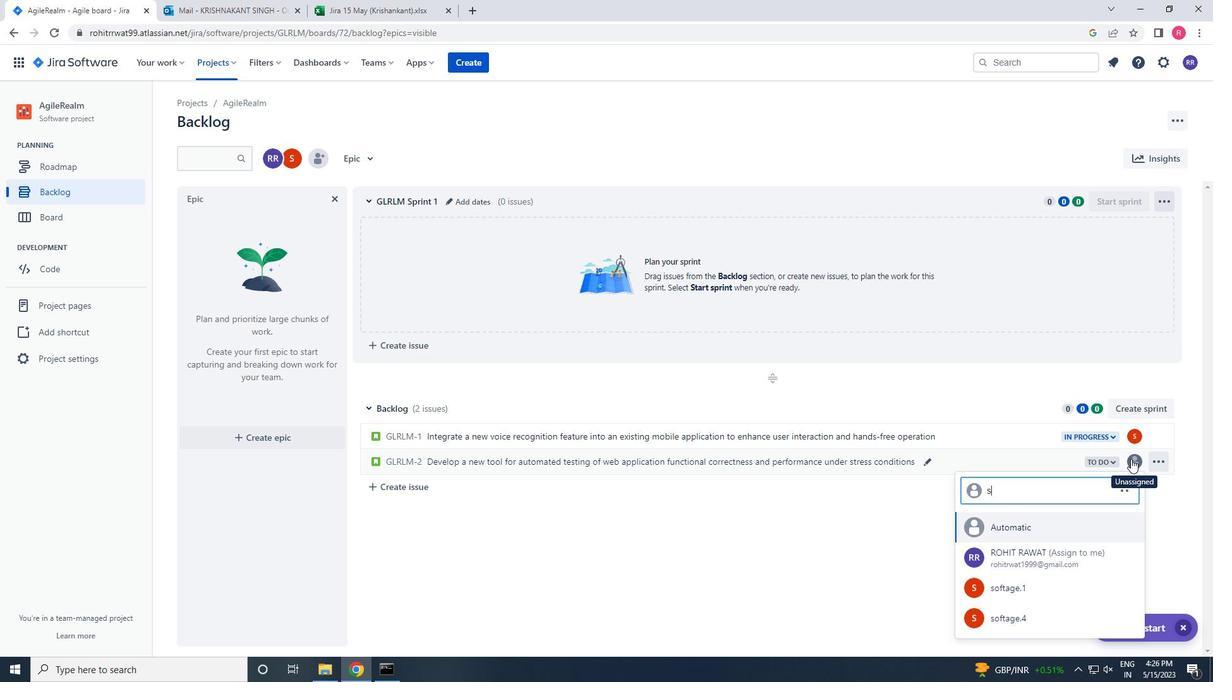 
Action: Mouse moved to (1130, 458)
Screenshot: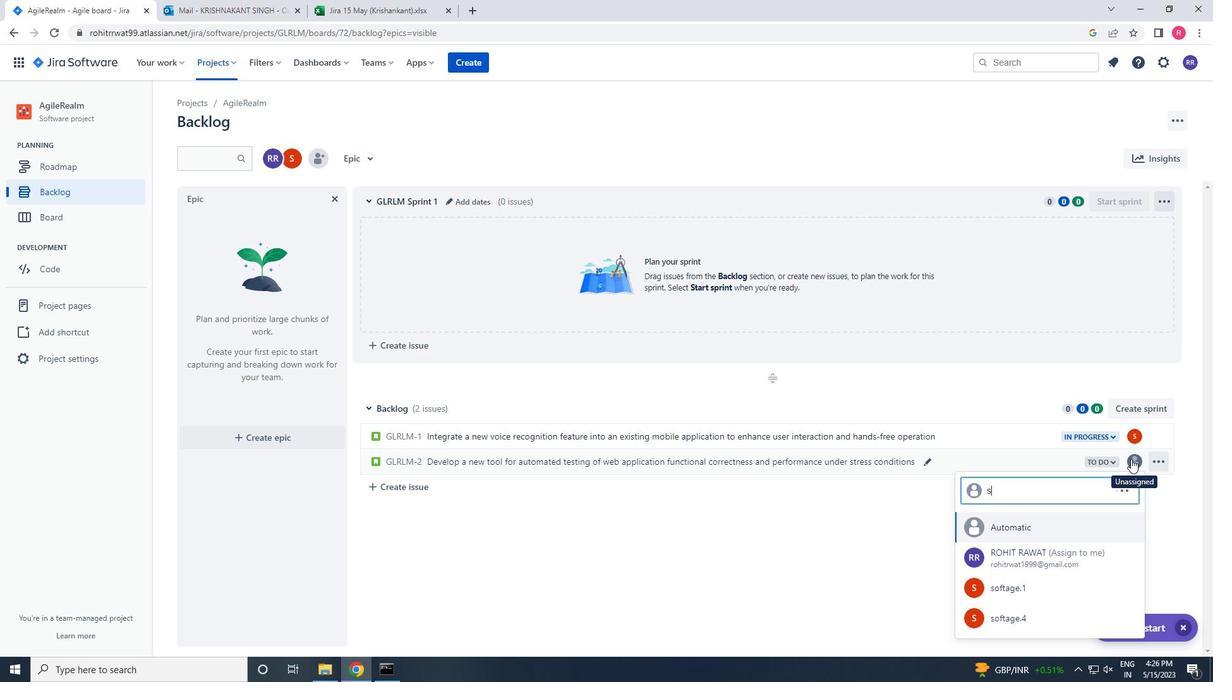 
Action: Key pressed <Key.backspace>OFTAH=<Key.backspace><Key.backspace><Key.backspace>AGE.1<Key.shift>@SOFTAGE,<Key.backspace>.NET
Screenshot: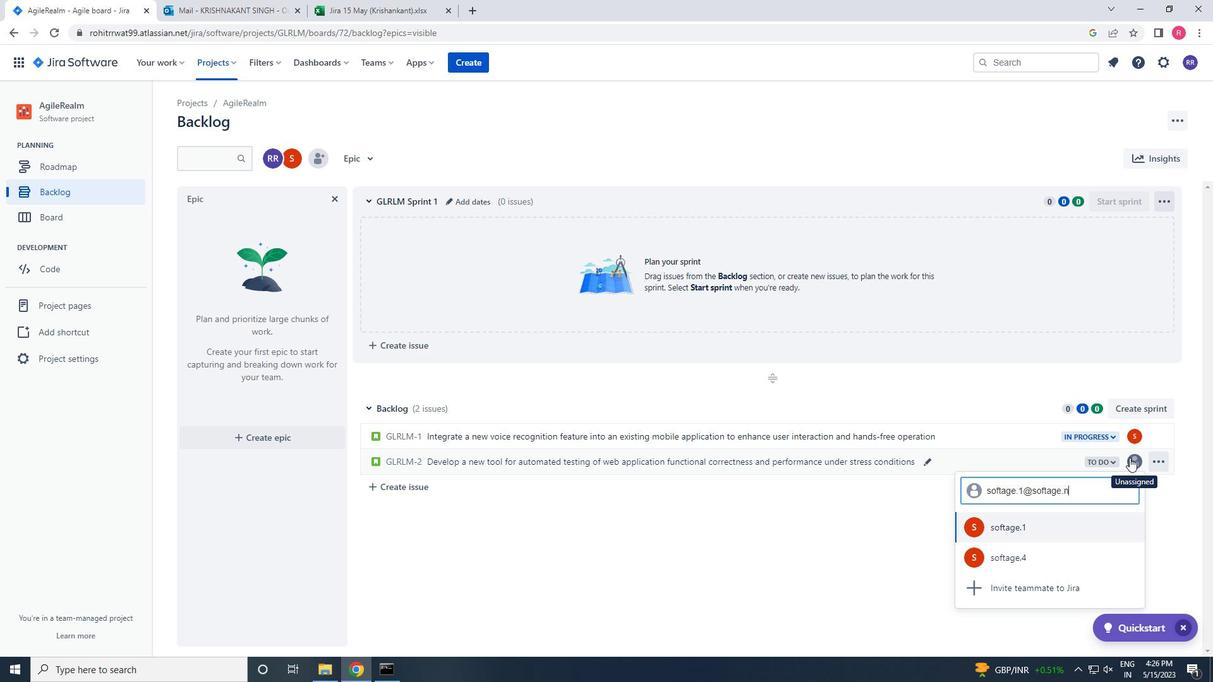 
Action: Mouse moved to (997, 524)
Screenshot: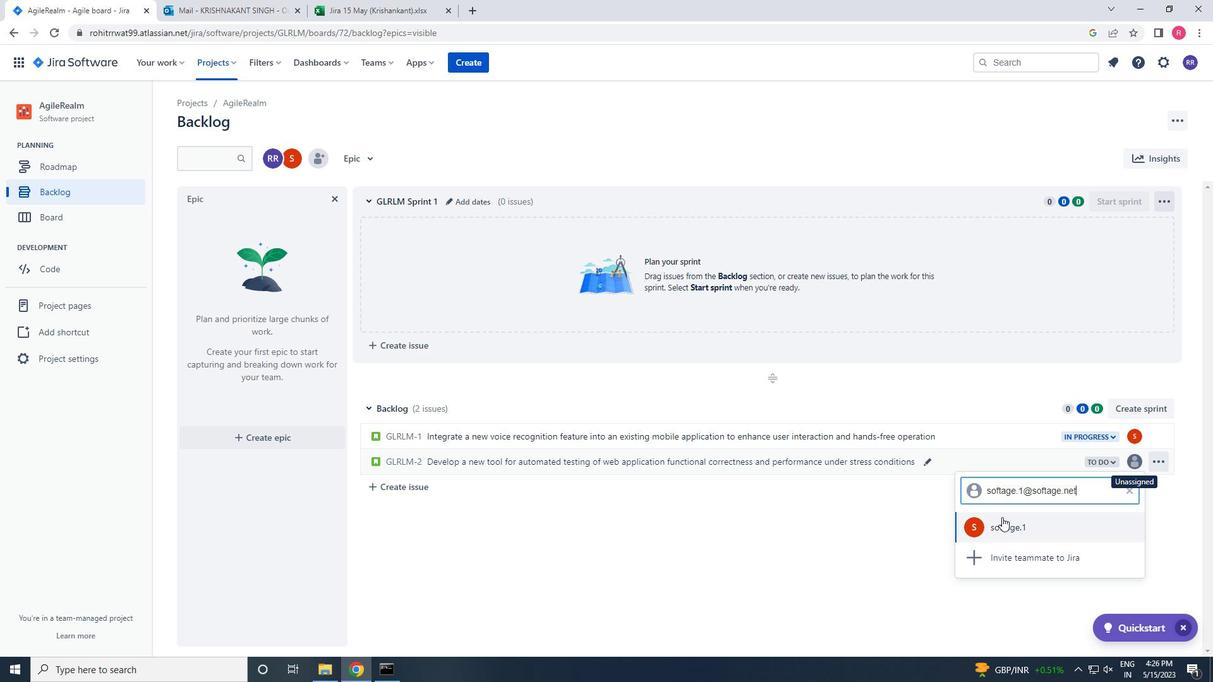 
Action: Mouse pressed left at (997, 524)
Screenshot: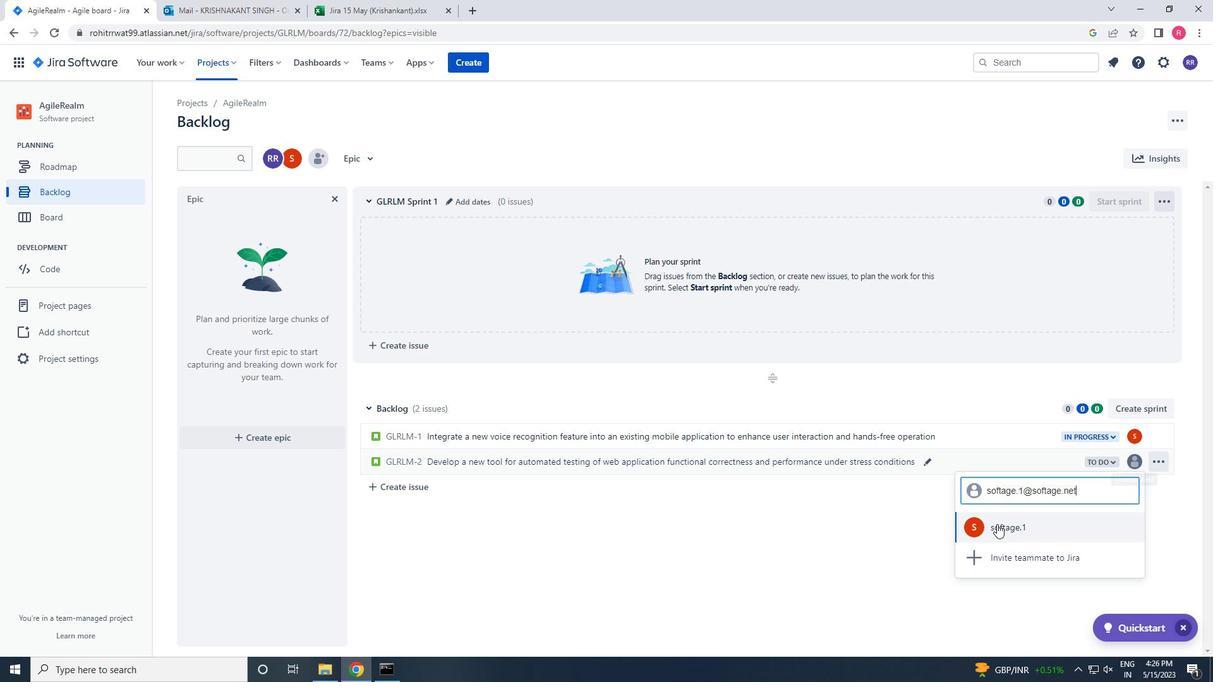 
Action: Mouse moved to (1102, 457)
Screenshot: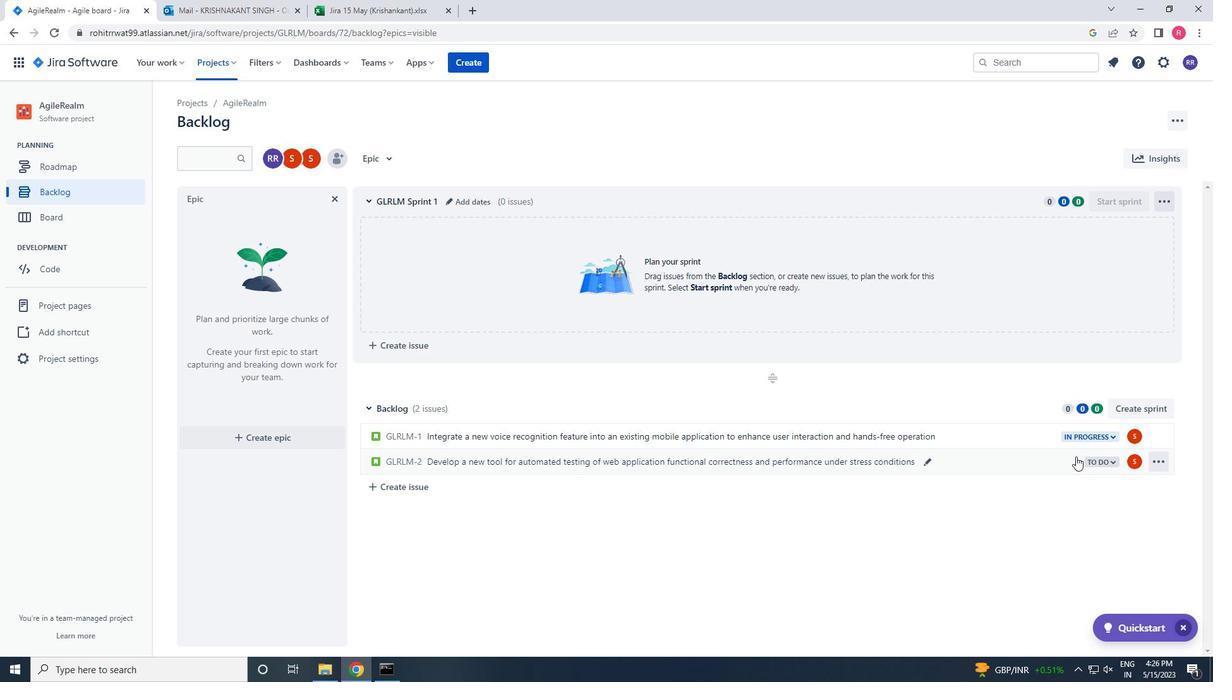 
Action: Mouse pressed left at (1102, 457)
Screenshot: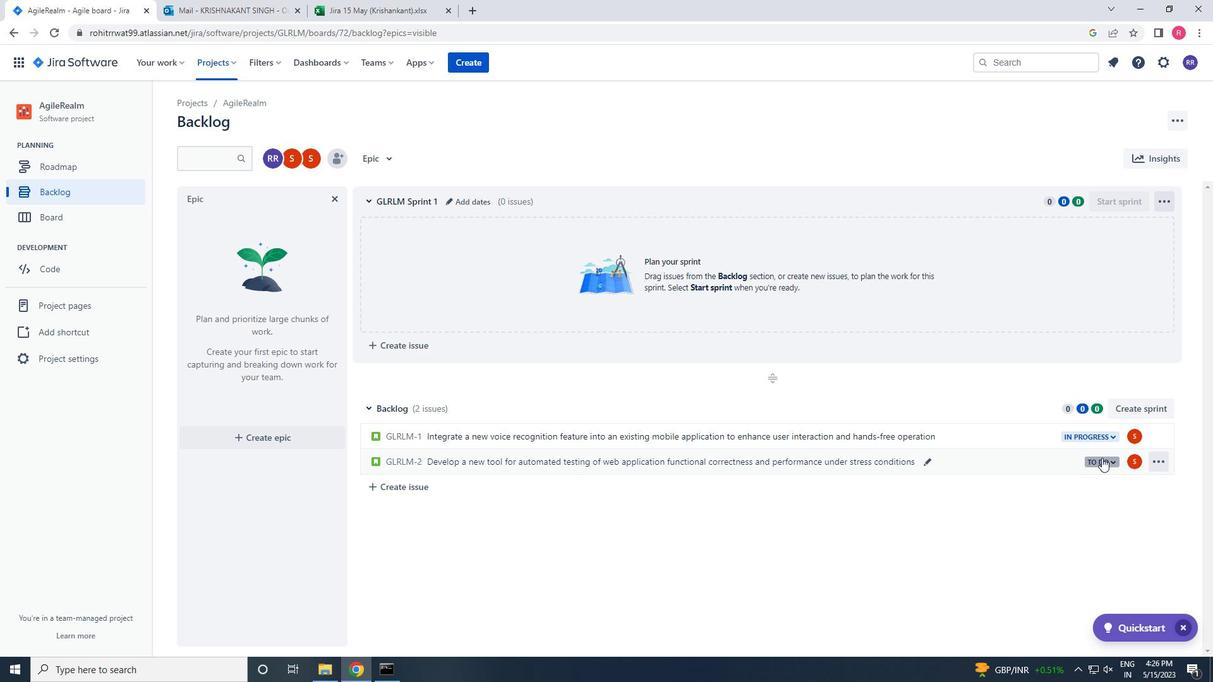 
Action: Mouse moved to (1047, 484)
Screenshot: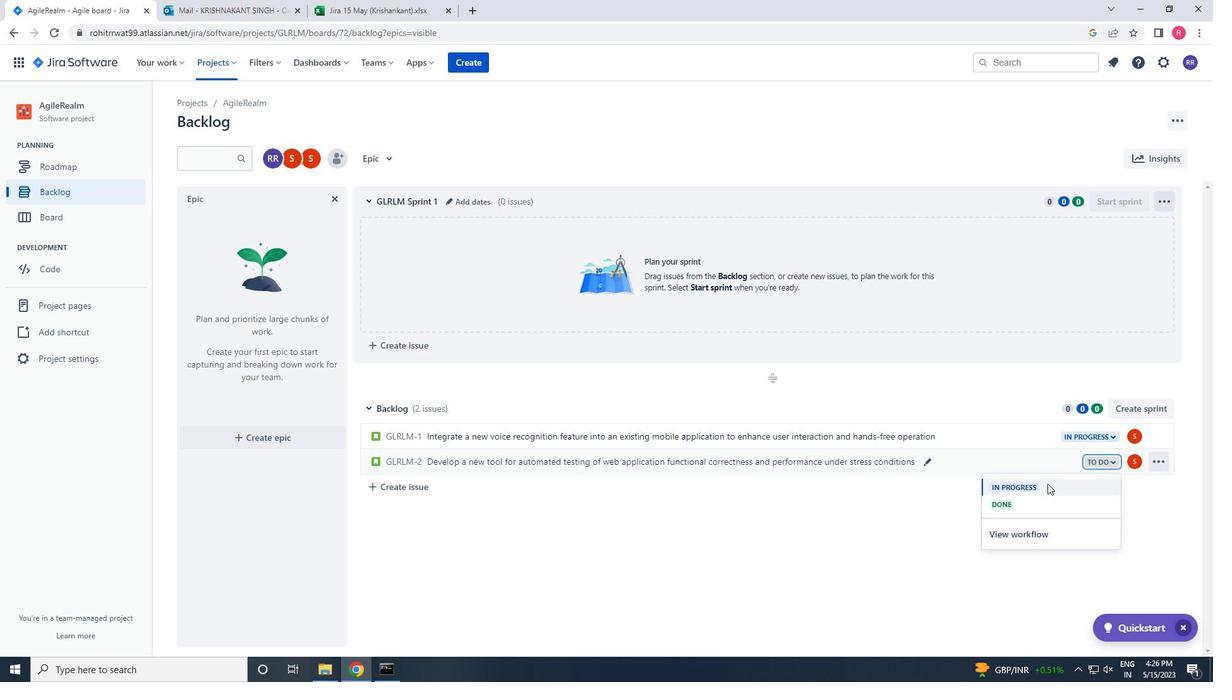 
Action: Mouse pressed left at (1047, 484)
Screenshot: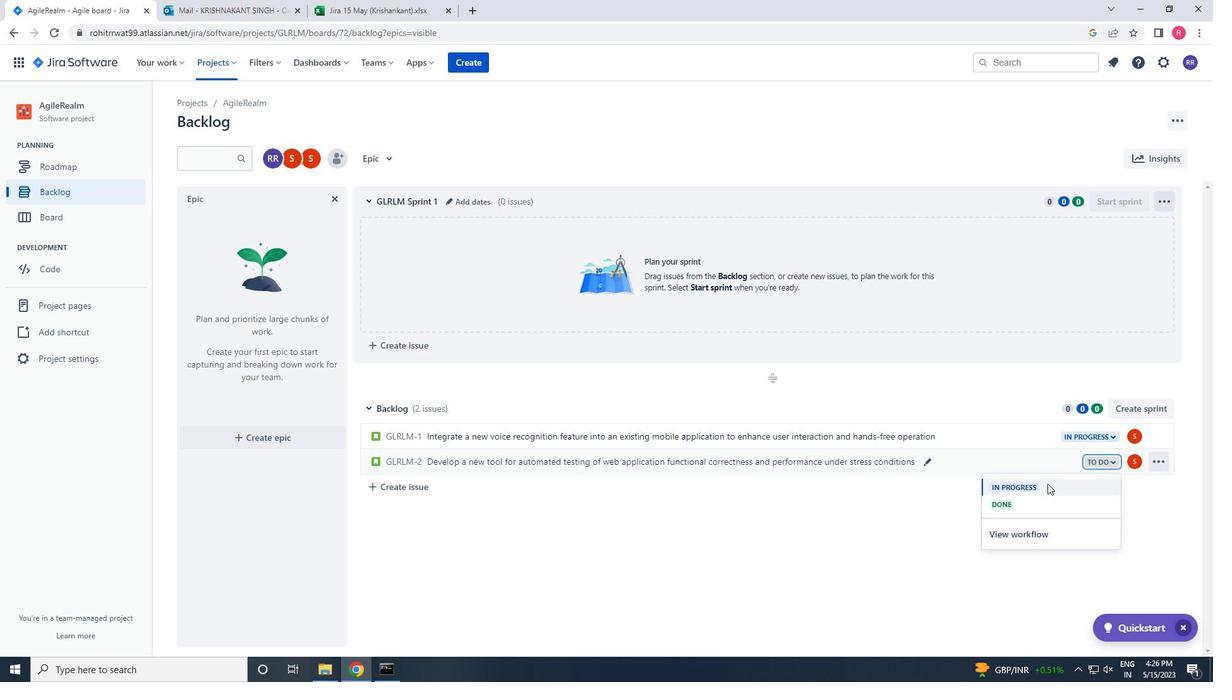 
Action: Mouse moved to (218, 239)
Screenshot: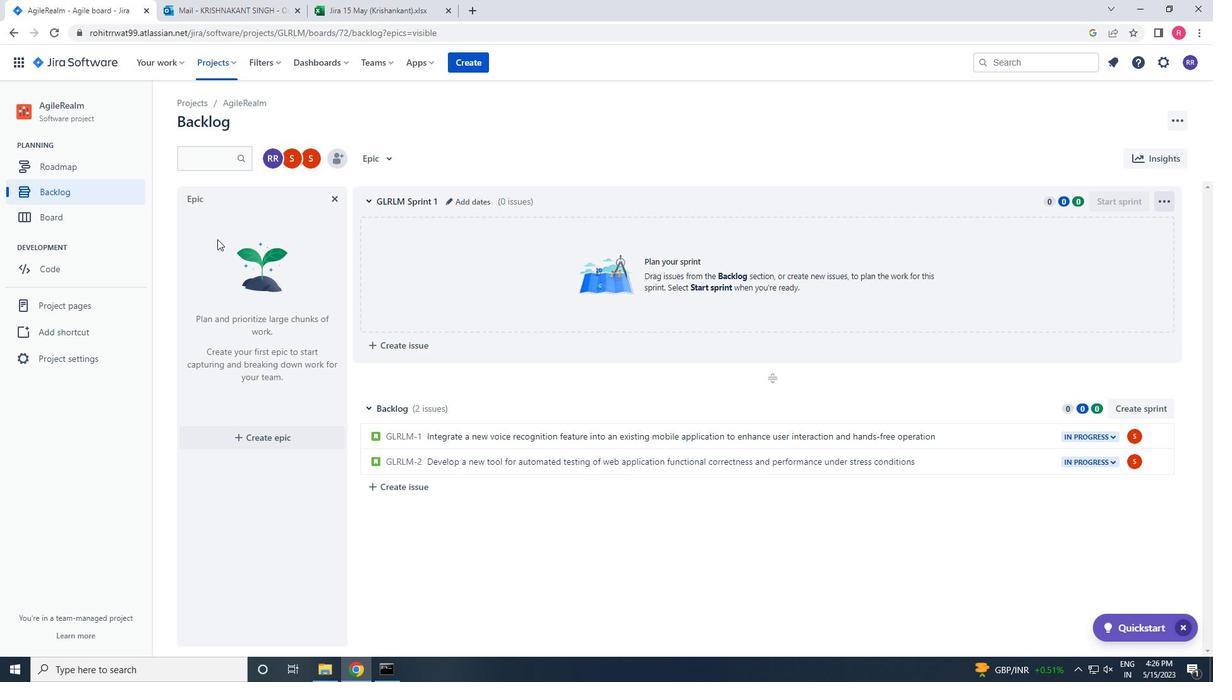 
